 Task: Create a due date automation trigger when advanced on, on the wednesday after a card is due add fields with custom field "Resume" set to a number greater or equal to 1 and lower or equal to 10 at 11:00 AM.
Action: Mouse moved to (1139, 92)
Screenshot: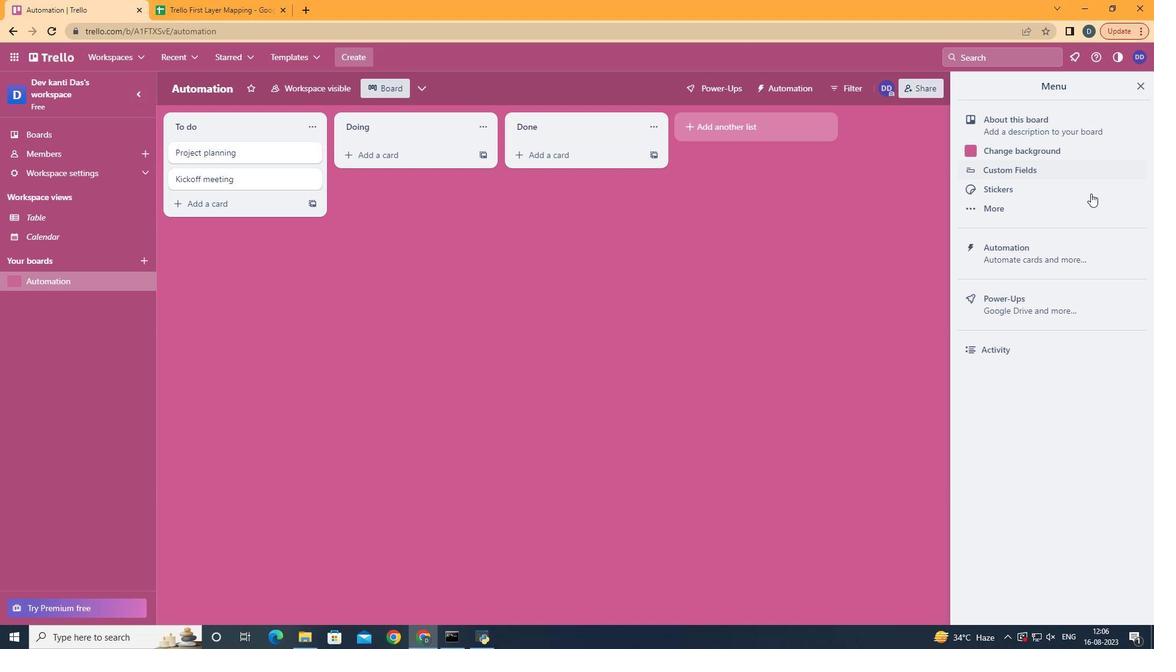
Action: Mouse pressed left at (1139, 92)
Screenshot: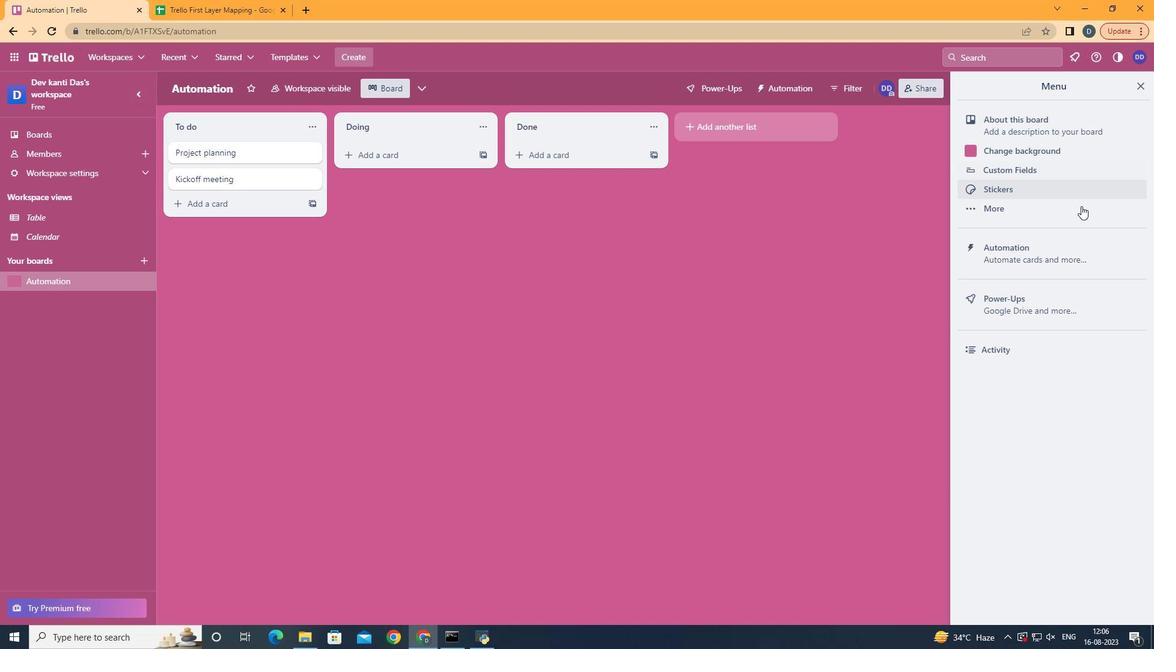 
Action: Mouse moved to (1052, 249)
Screenshot: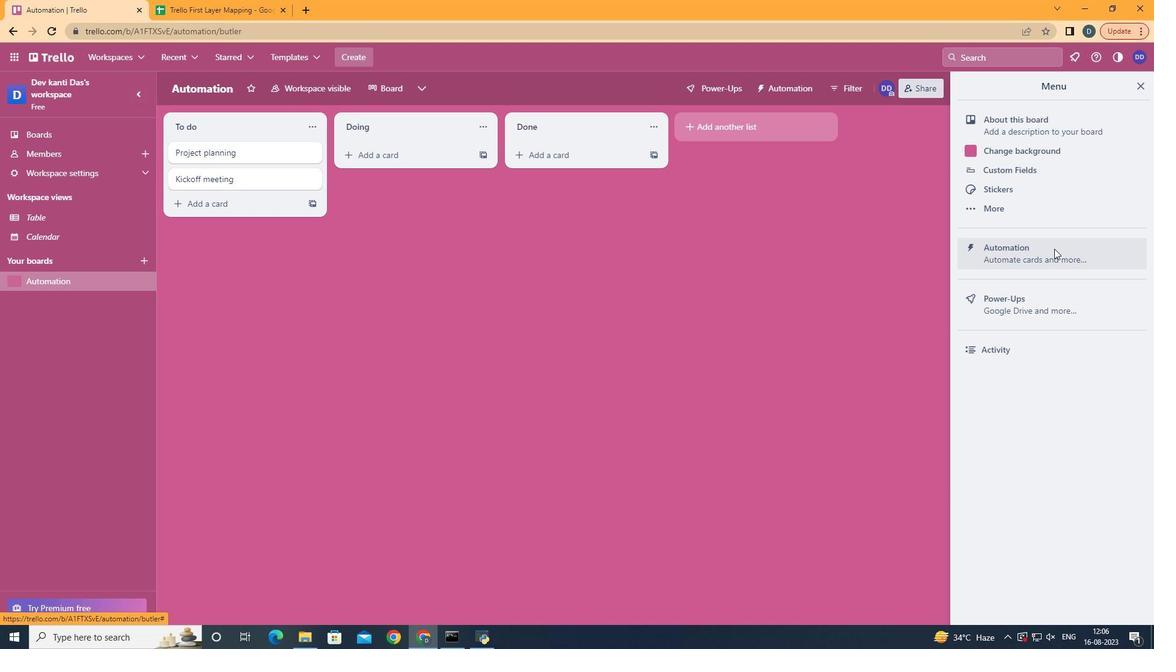 
Action: Mouse pressed left at (1052, 249)
Screenshot: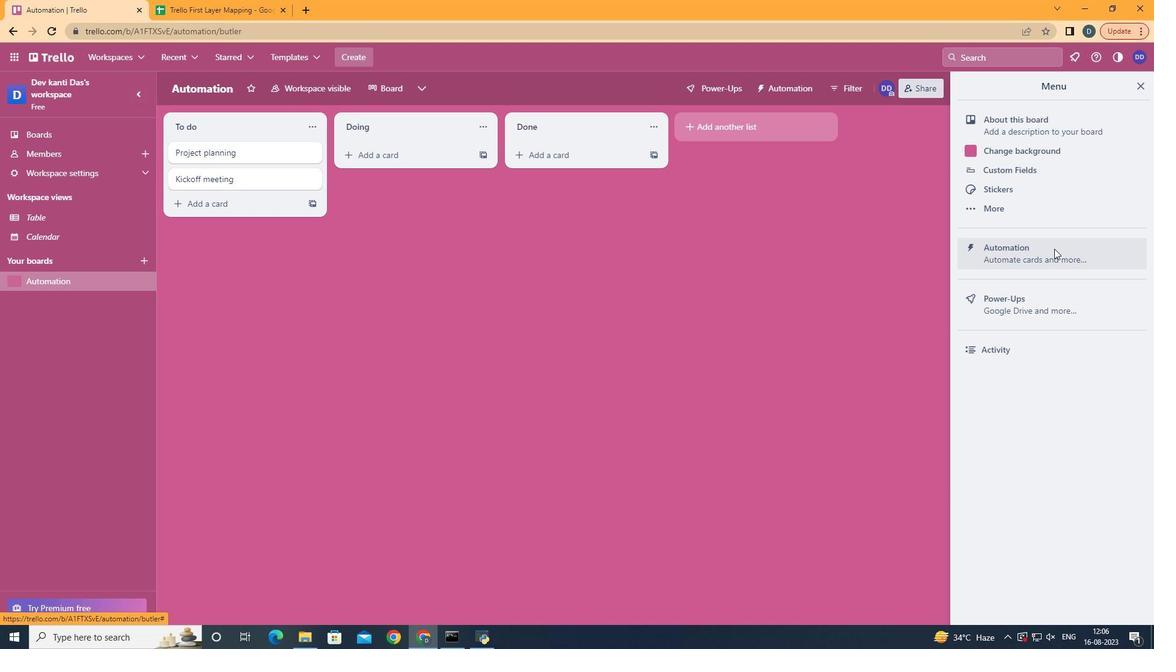 
Action: Mouse moved to (233, 252)
Screenshot: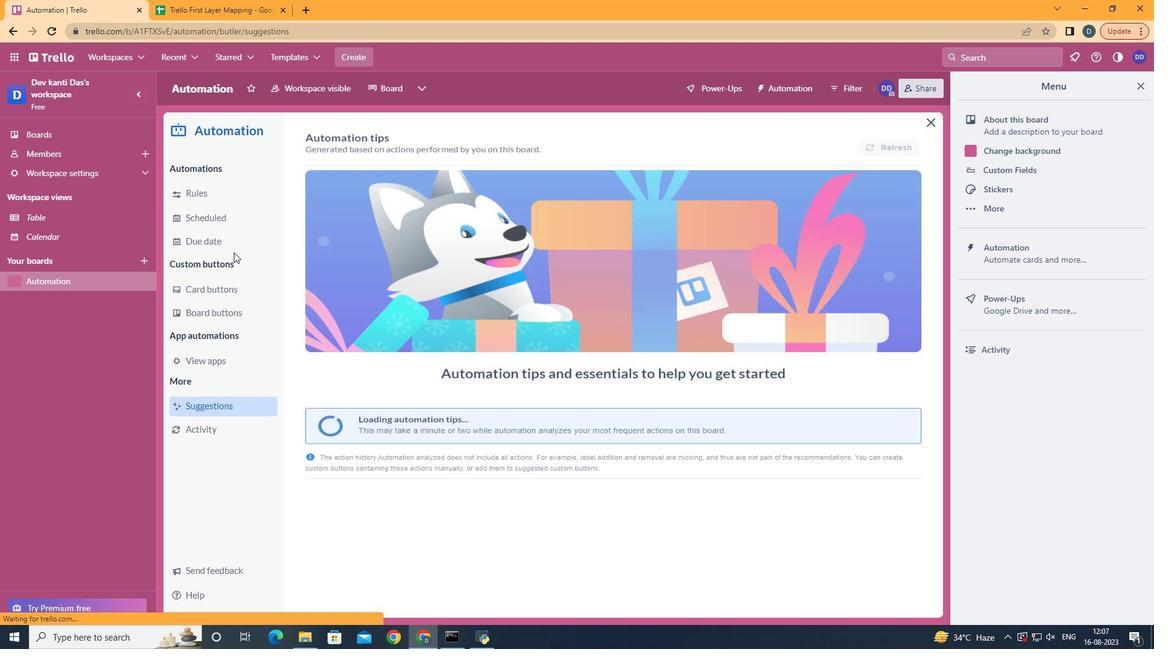 
Action: Mouse pressed left at (233, 252)
Screenshot: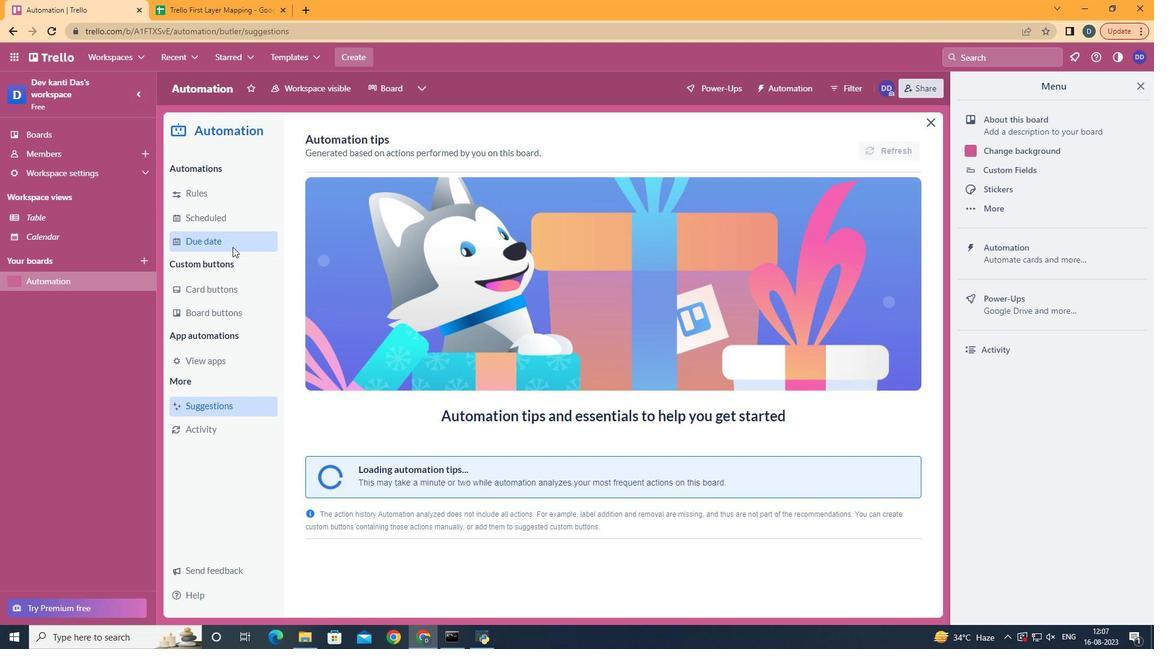 
Action: Mouse moved to (232, 247)
Screenshot: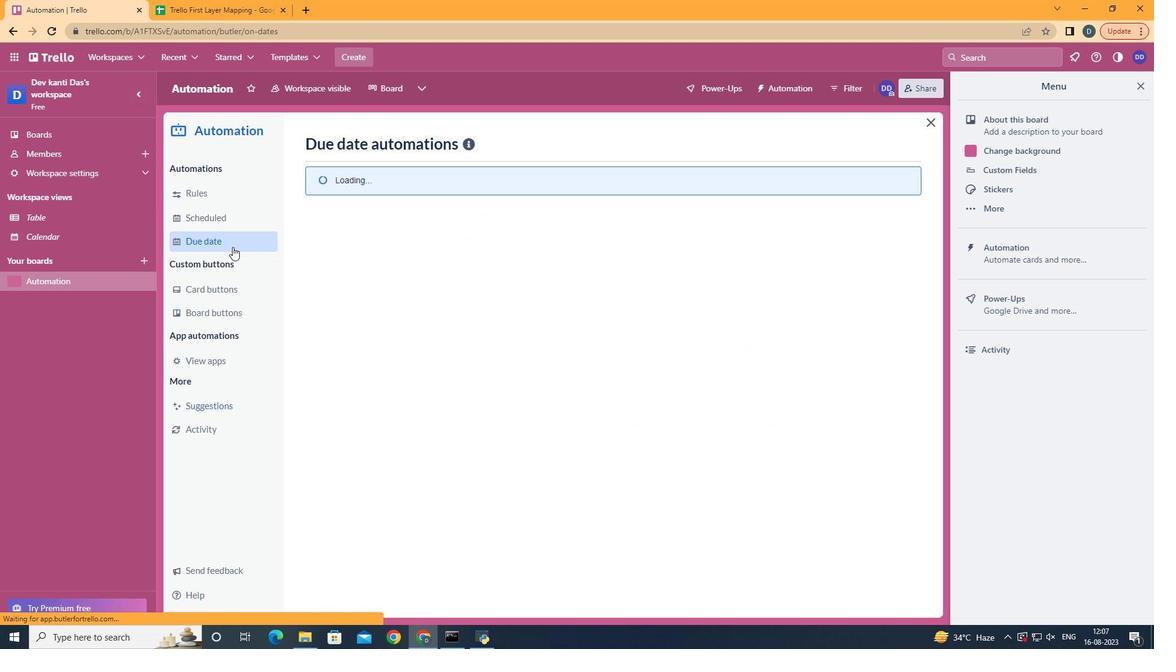 
Action: Mouse pressed left at (232, 247)
Screenshot: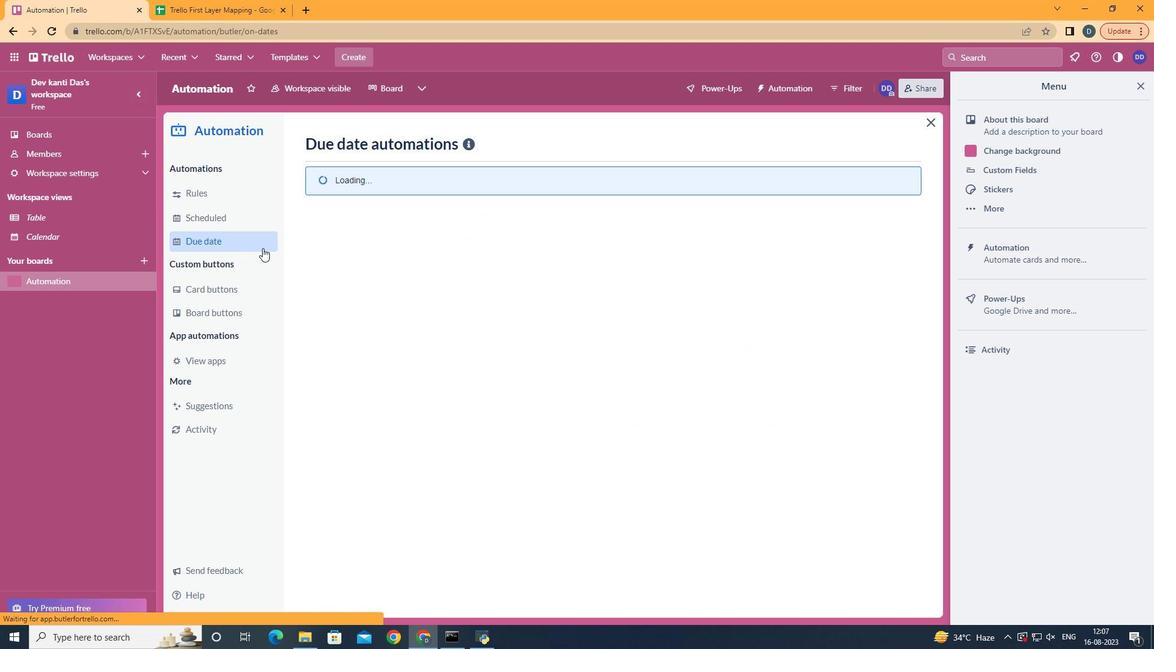 
Action: Mouse moved to (857, 143)
Screenshot: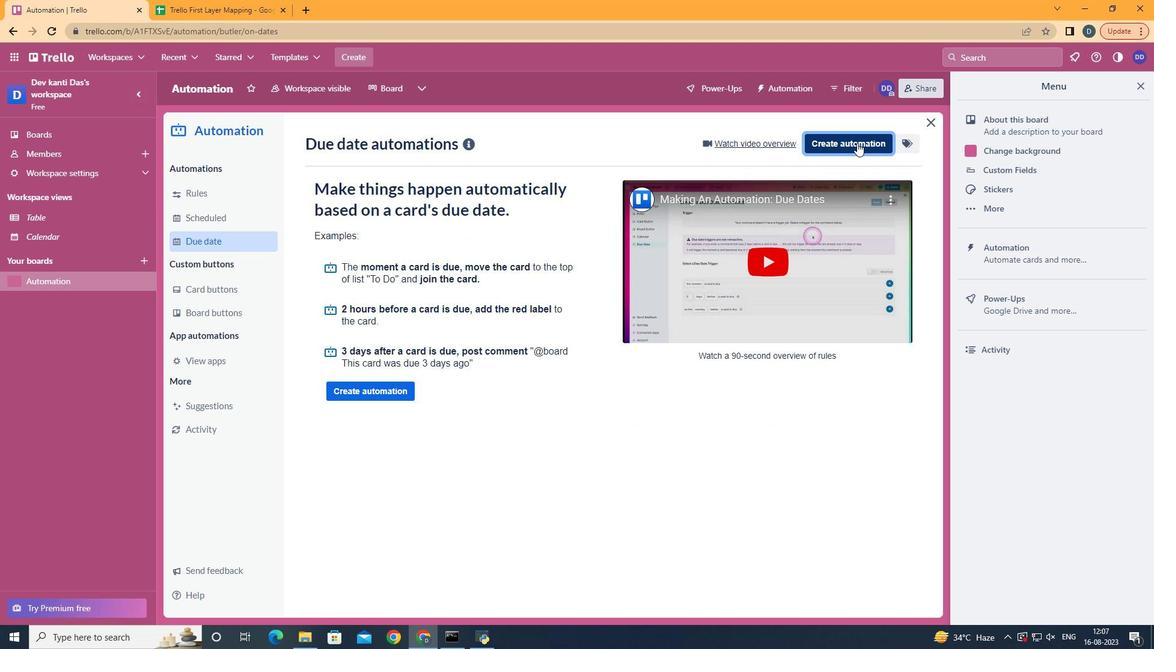 
Action: Mouse pressed left at (857, 143)
Screenshot: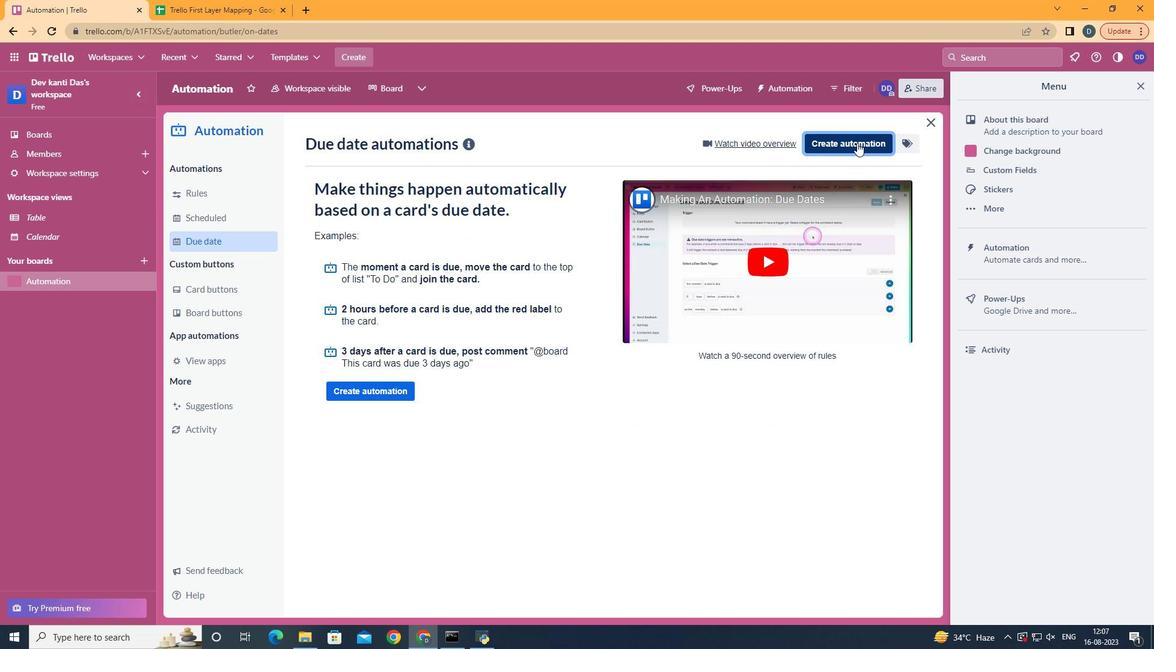
Action: Mouse moved to (603, 264)
Screenshot: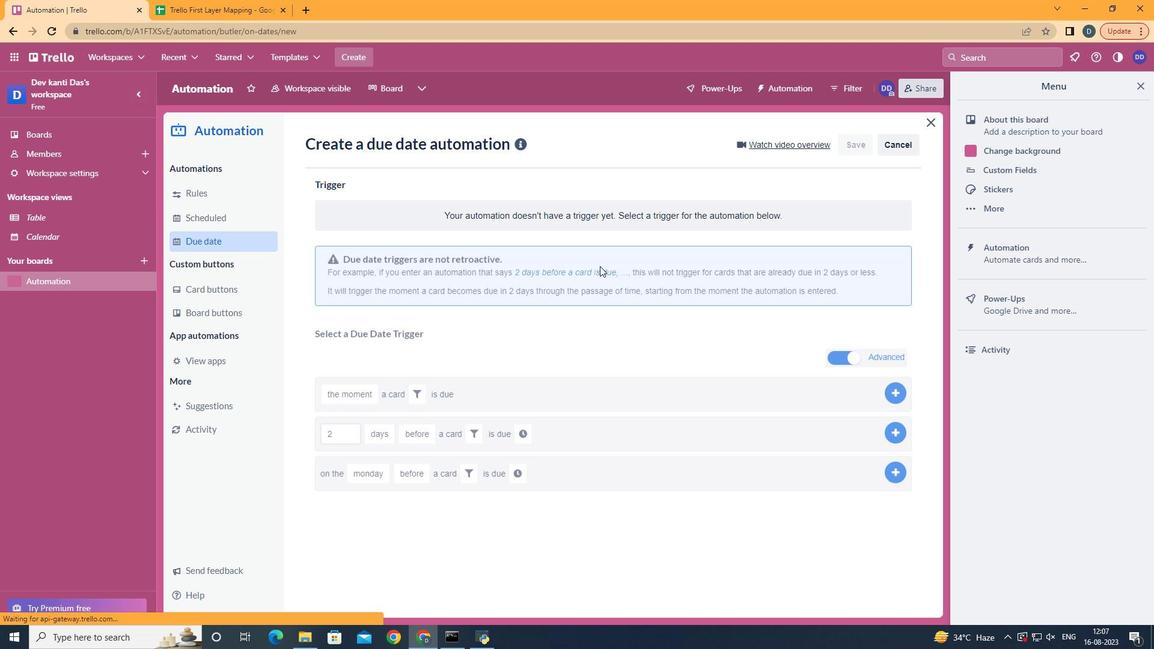 
Action: Mouse pressed left at (603, 264)
Screenshot: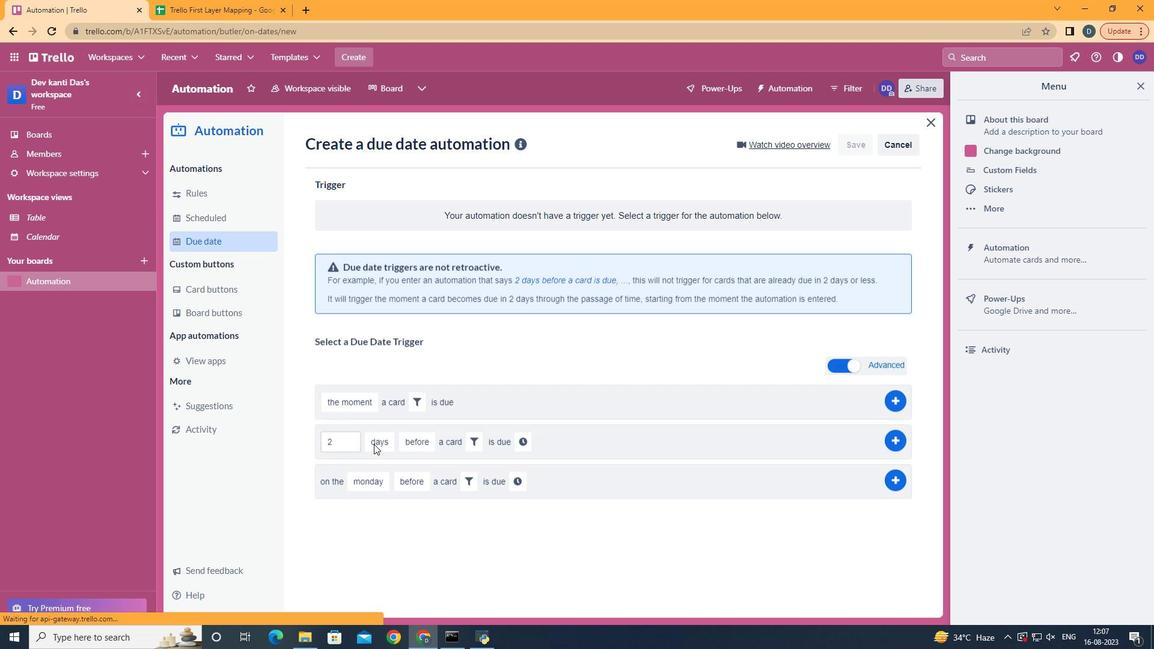 
Action: Mouse moved to (384, 363)
Screenshot: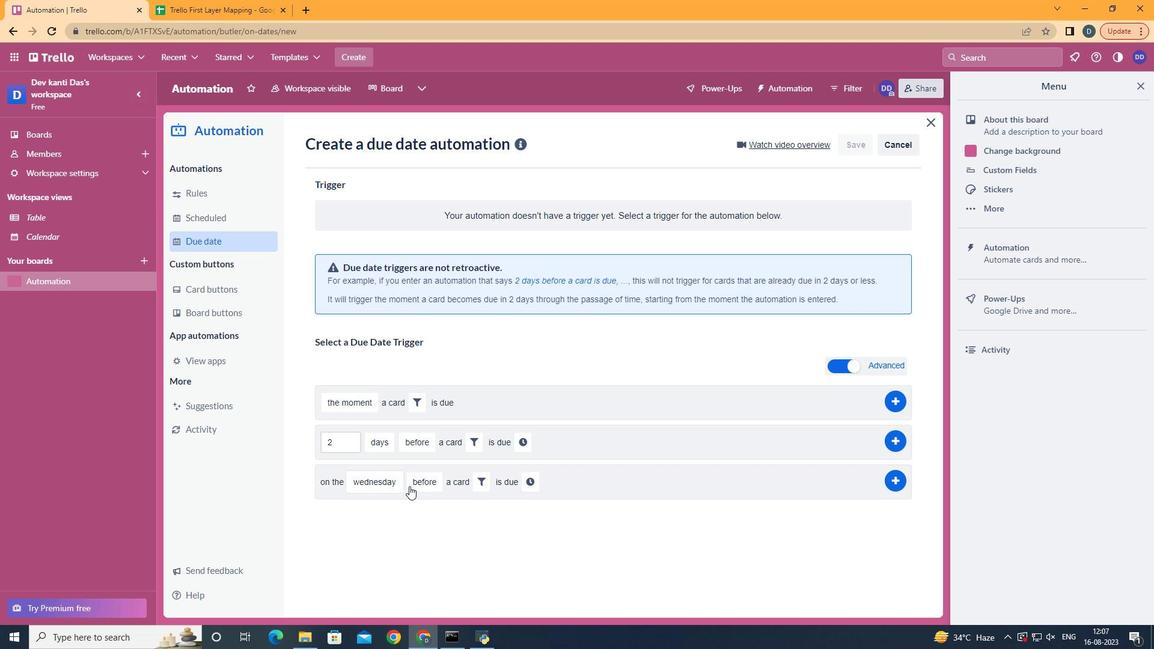 
Action: Mouse pressed left at (384, 363)
Screenshot: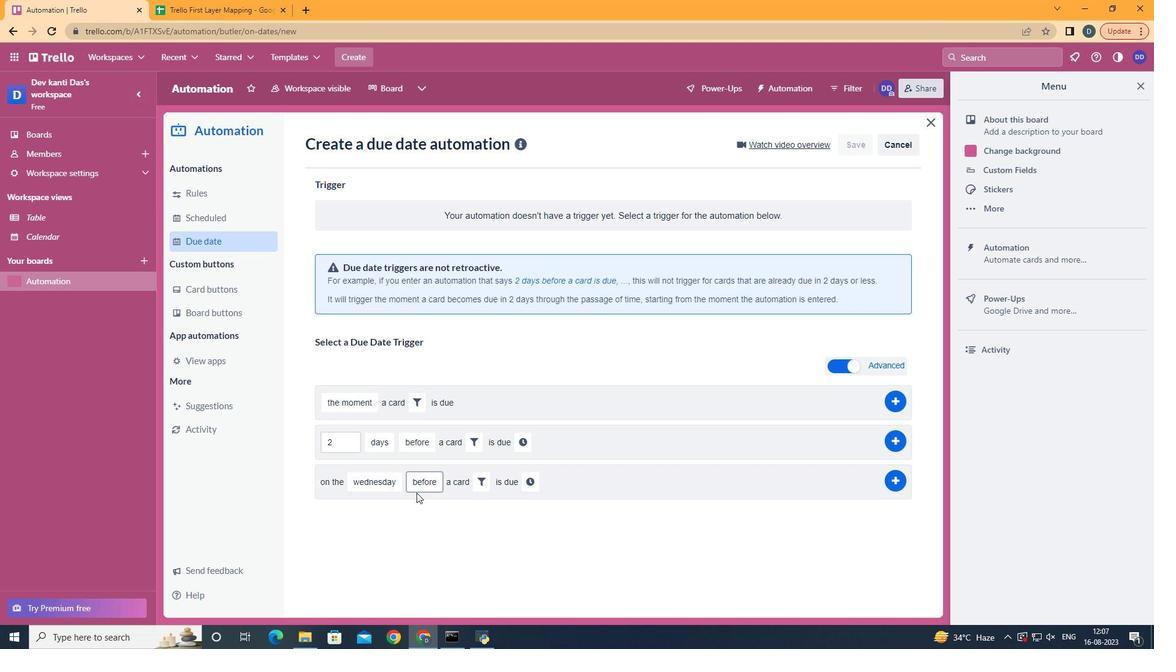 
Action: Mouse moved to (429, 521)
Screenshot: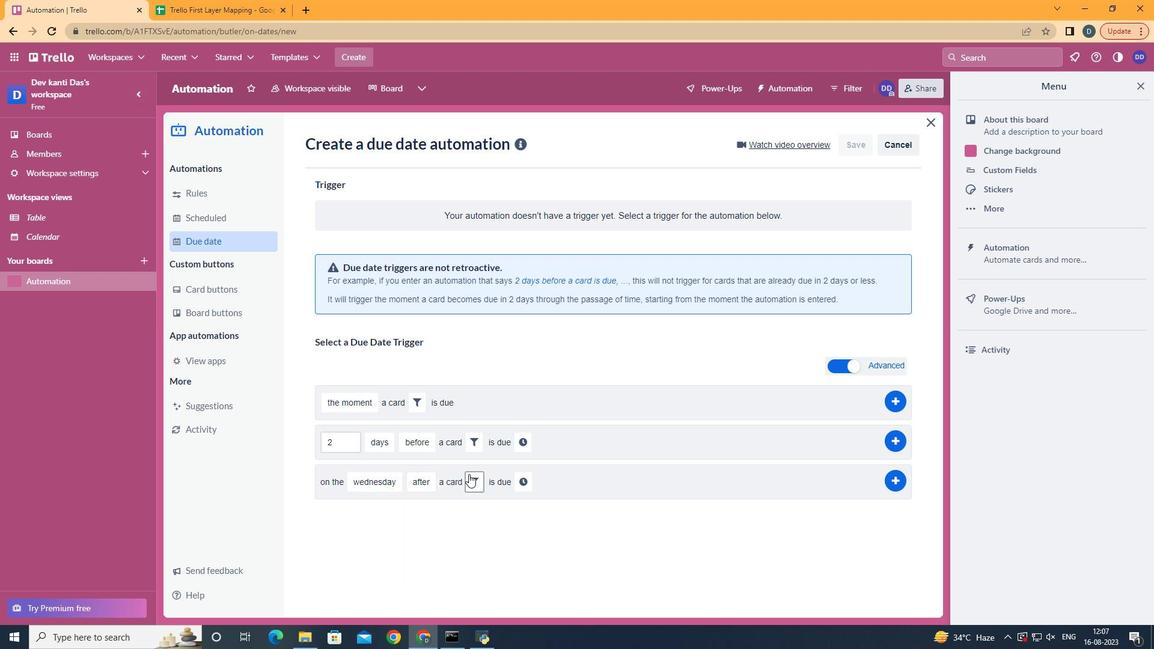 
Action: Mouse pressed left at (429, 521)
Screenshot: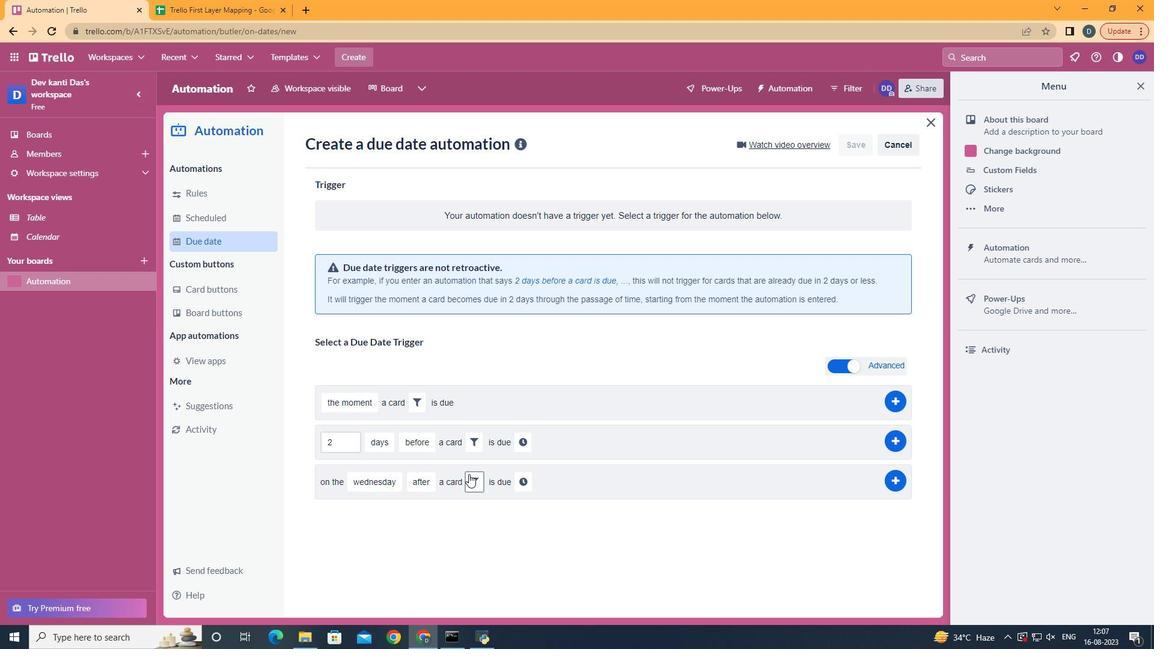 
Action: Mouse moved to (468, 474)
Screenshot: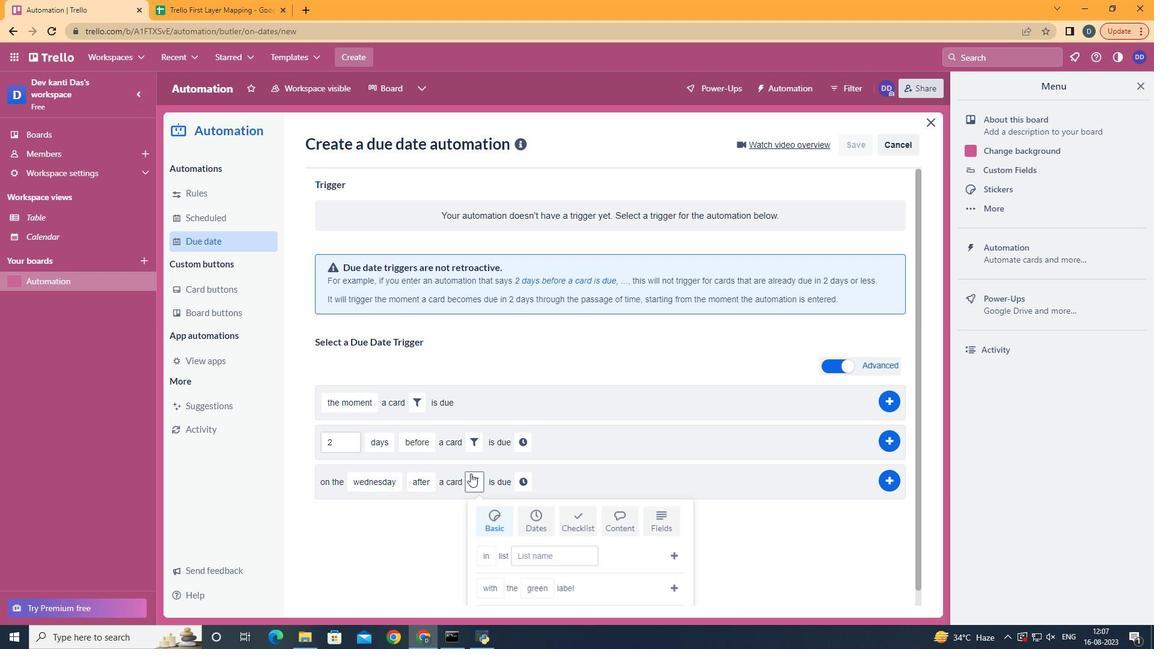 
Action: Mouse pressed left at (468, 474)
Screenshot: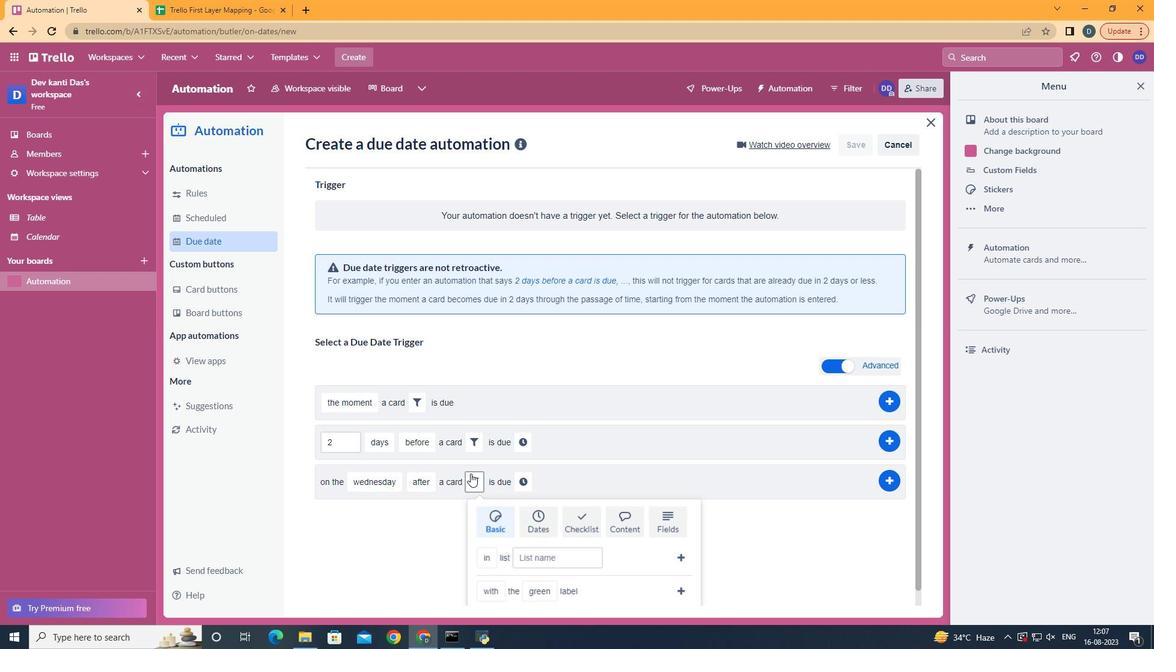 
Action: Mouse moved to (683, 517)
Screenshot: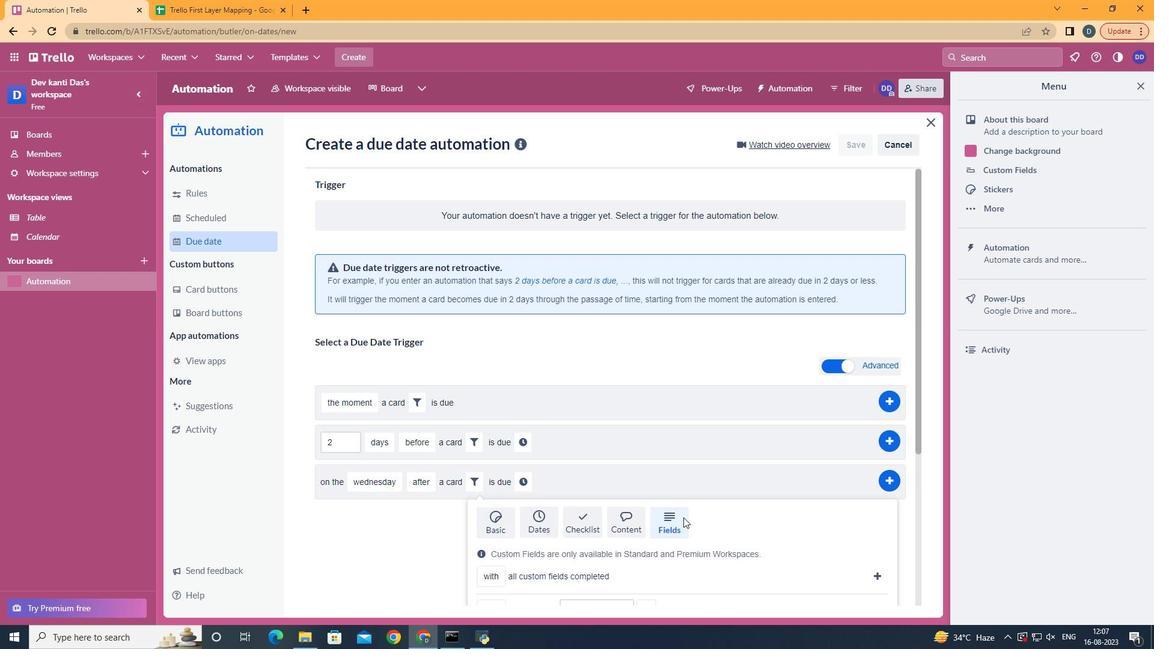 
Action: Mouse pressed left at (683, 517)
Screenshot: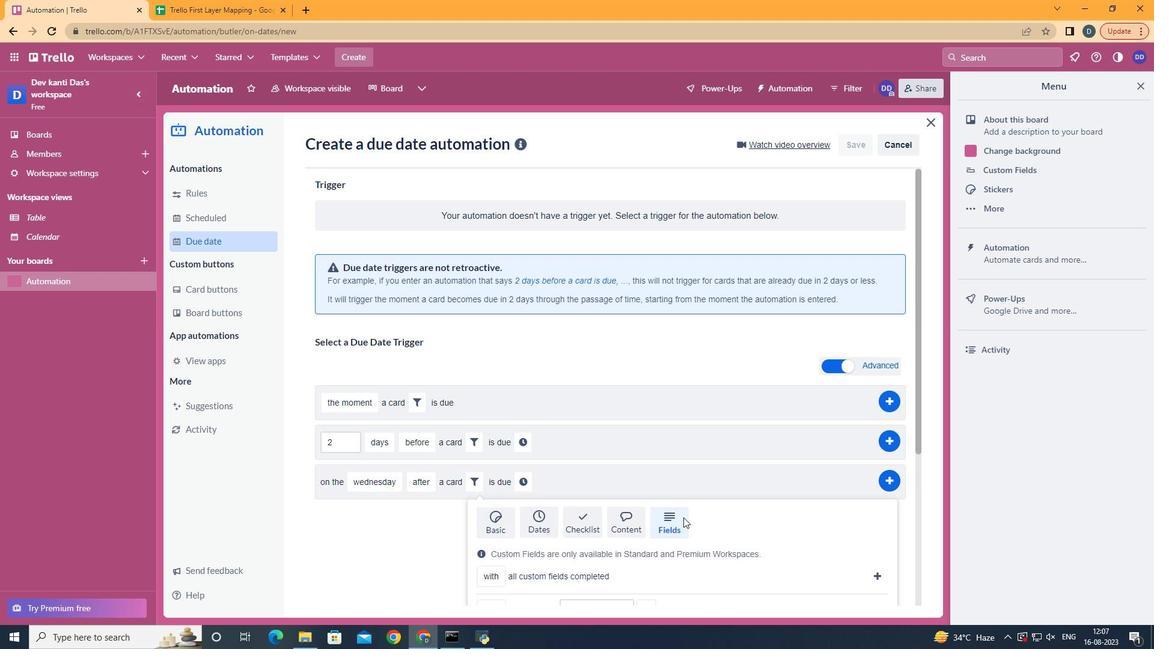
Action: Mouse scrolled (683, 516) with delta (0, 0)
Screenshot: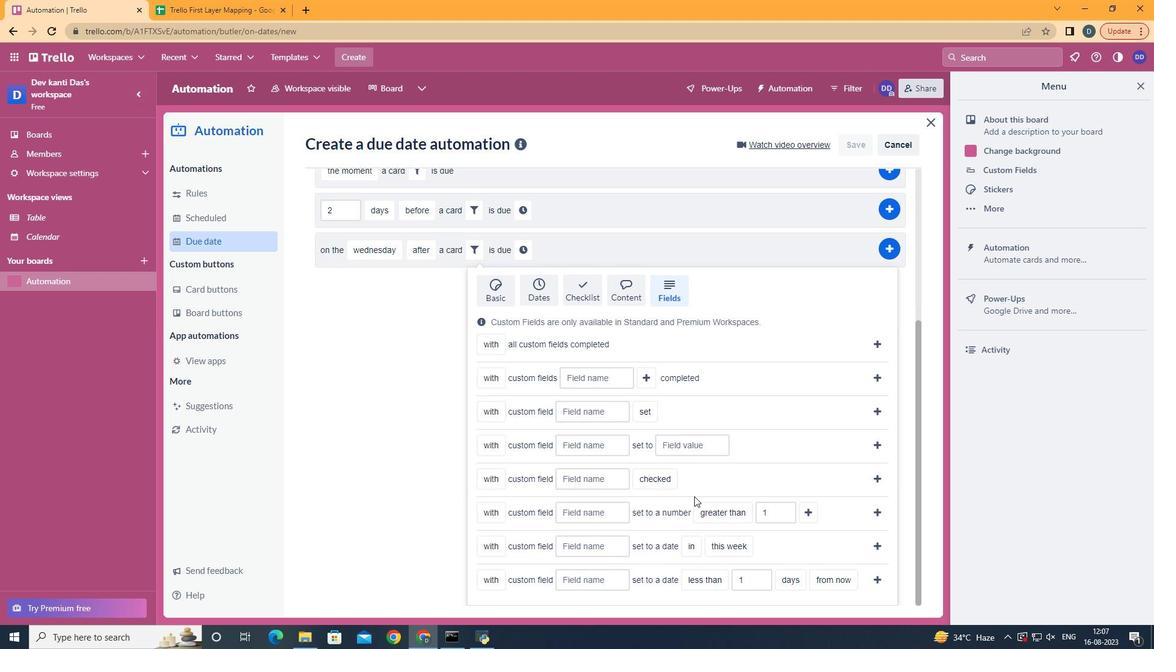 
Action: Mouse scrolled (683, 516) with delta (0, 0)
Screenshot: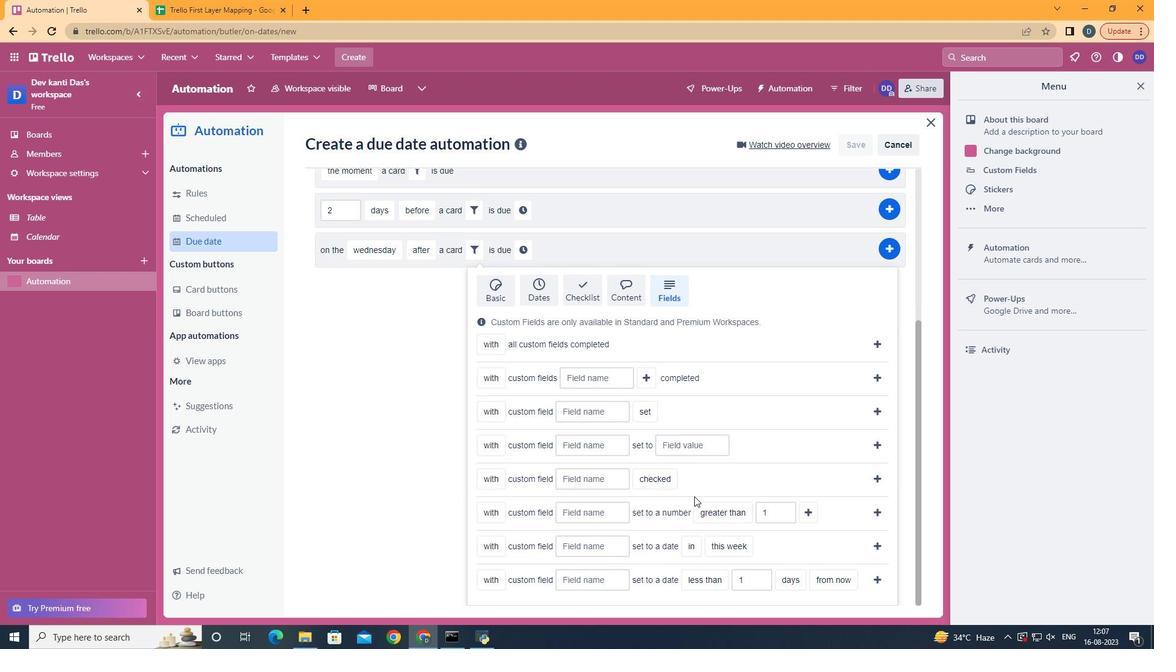 
Action: Mouse scrolled (683, 516) with delta (0, -1)
Screenshot: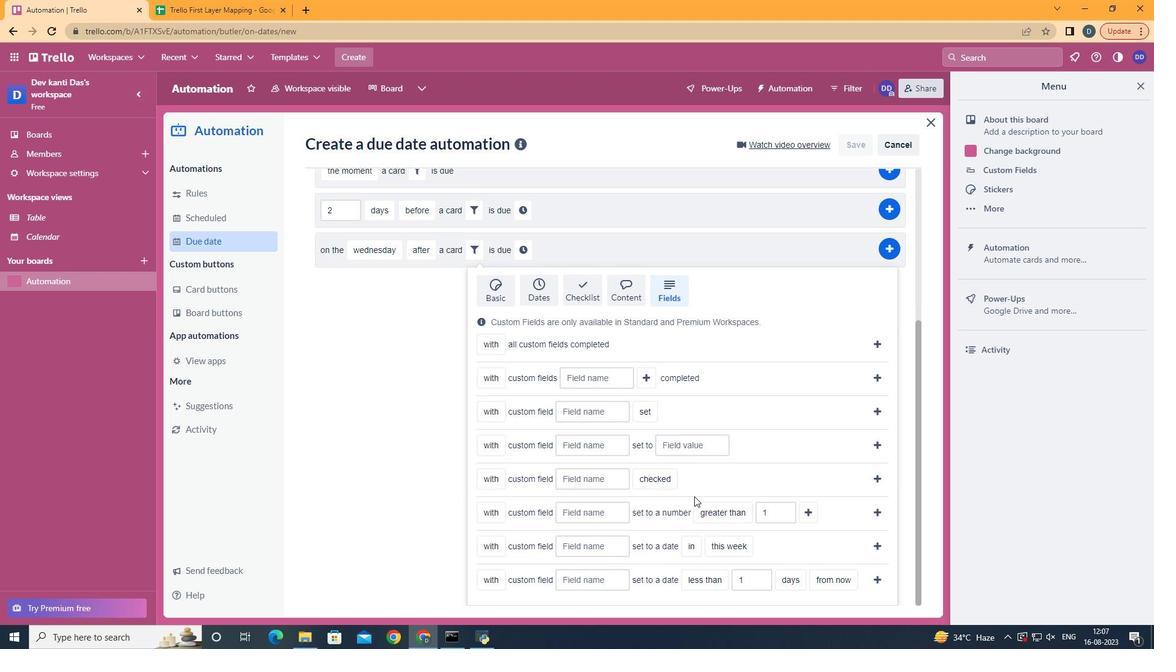 
Action: Mouse scrolled (683, 516) with delta (0, 0)
Screenshot: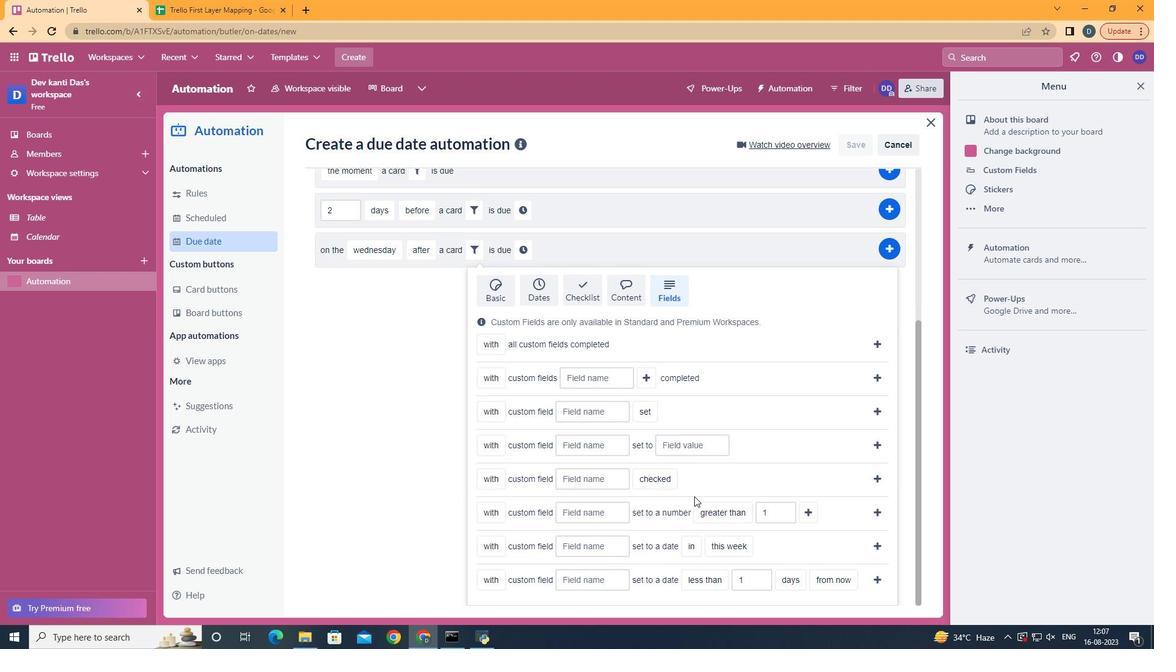 
Action: Mouse scrolled (683, 516) with delta (0, 0)
Screenshot: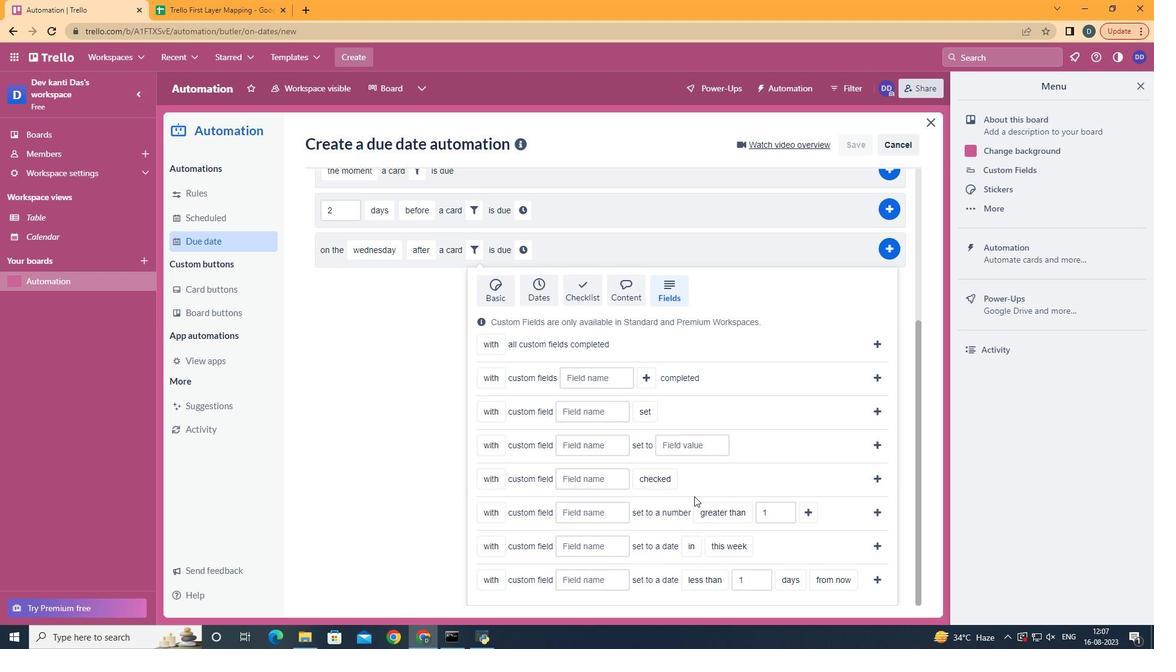 
Action: Mouse moved to (606, 509)
Screenshot: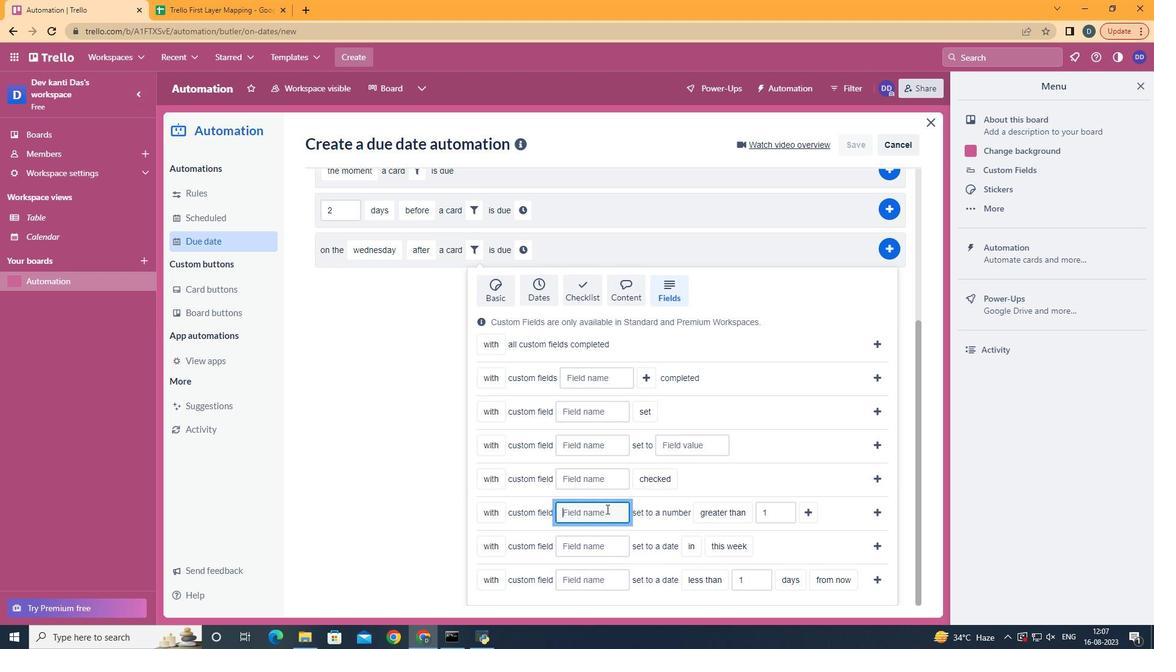 
Action: Mouse pressed left at (606, 509)
Screenshot: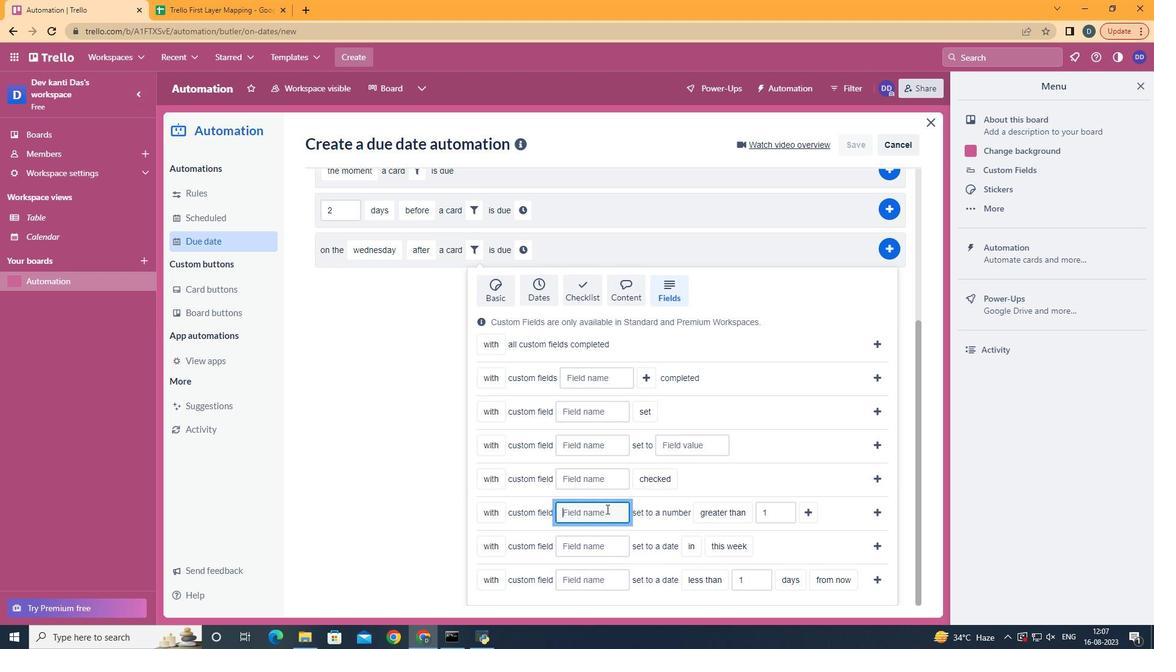 
Action: Key pressed <Key.shift>Resume
Screenshot: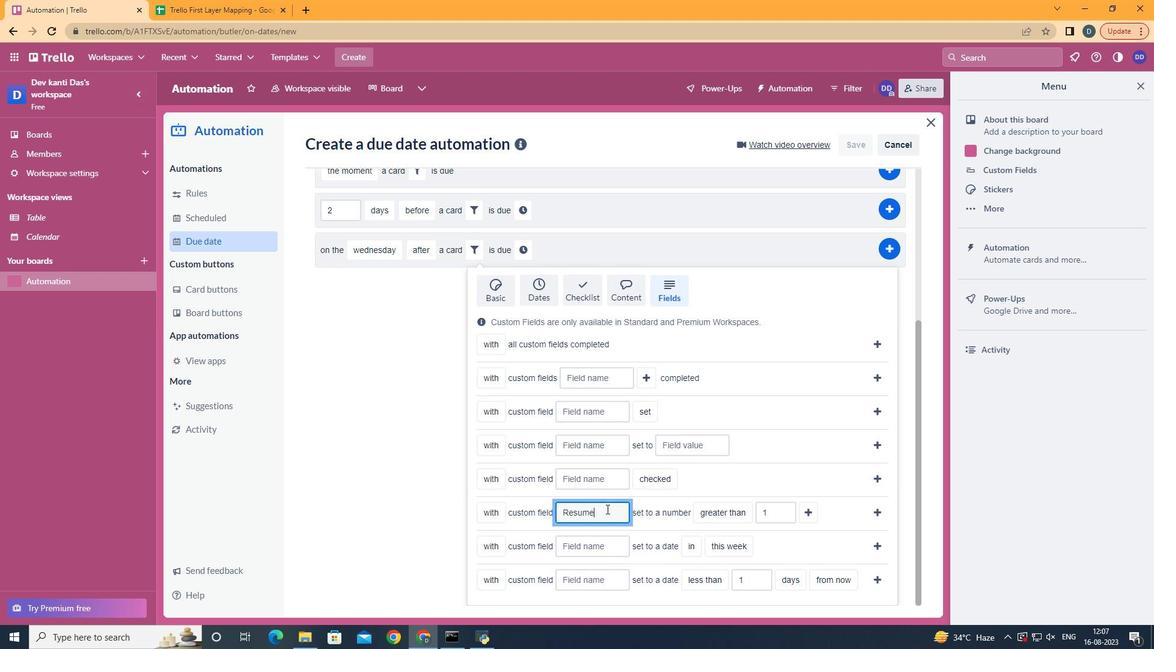 
Action: Mouse moved to (732, 444)
Screenshot: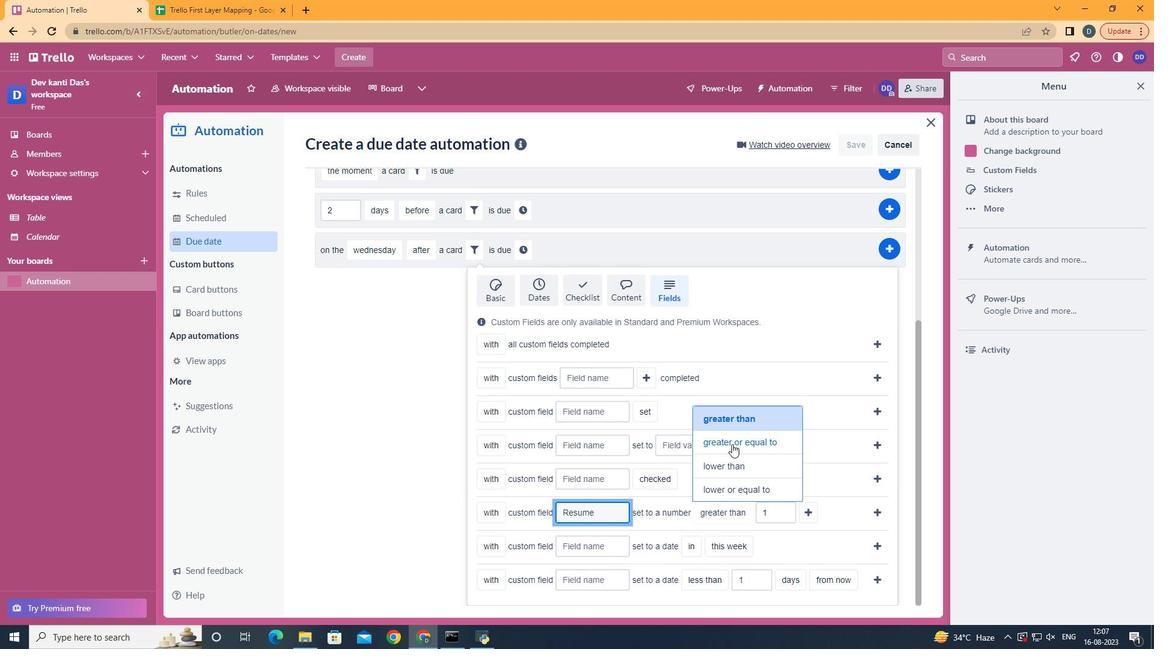 
Action: Mouse pressed left at (732, 444)
Screenshot: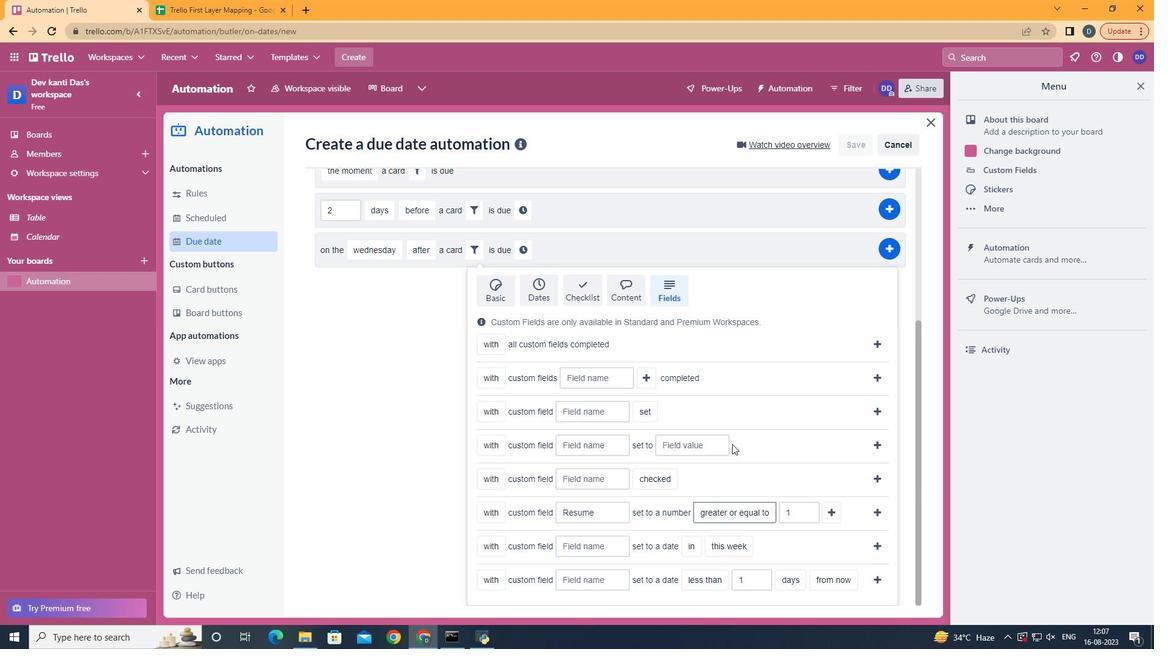 
Action: Mouse moved to (825, 509)
Screenshot: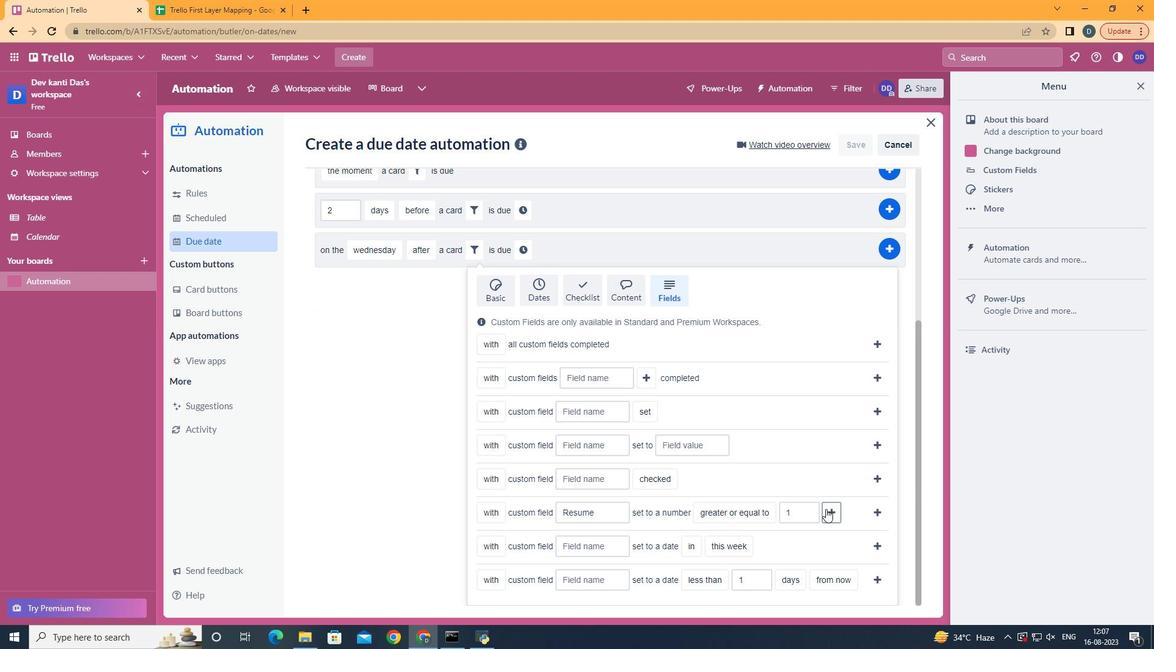 
Action: Mouse pressed left at (825, 509)
Screenshot: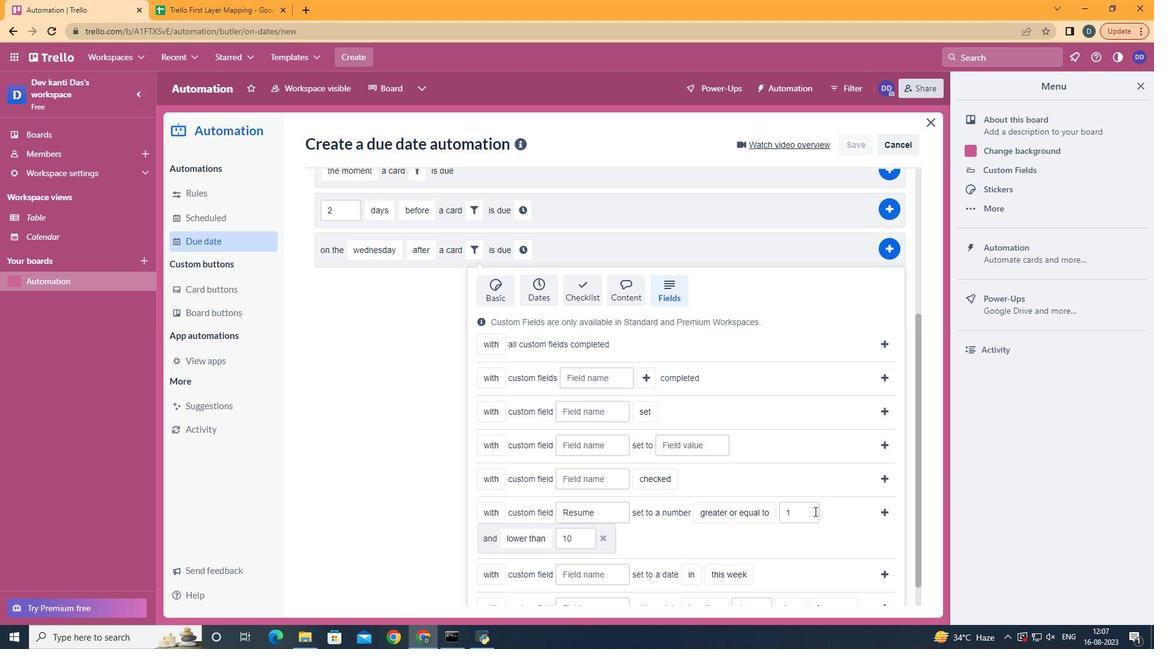 
Action: Mouse moved to (554, 465)
Screenshot: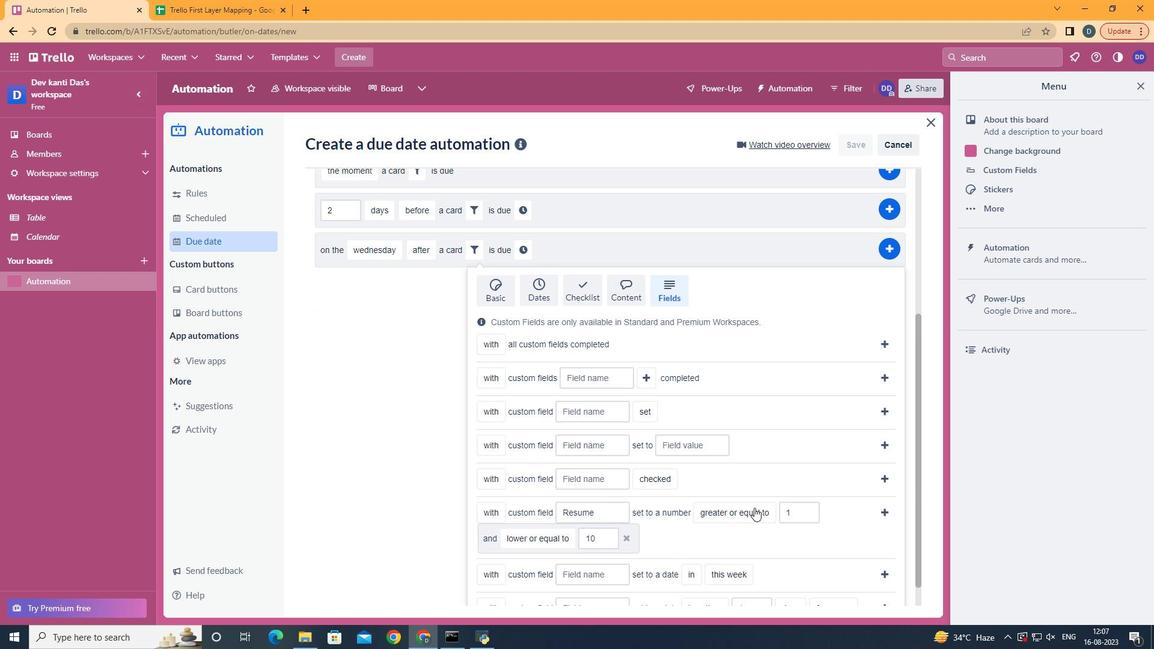 
Action: Mouse pressed left at (554, 465)
Screenshot: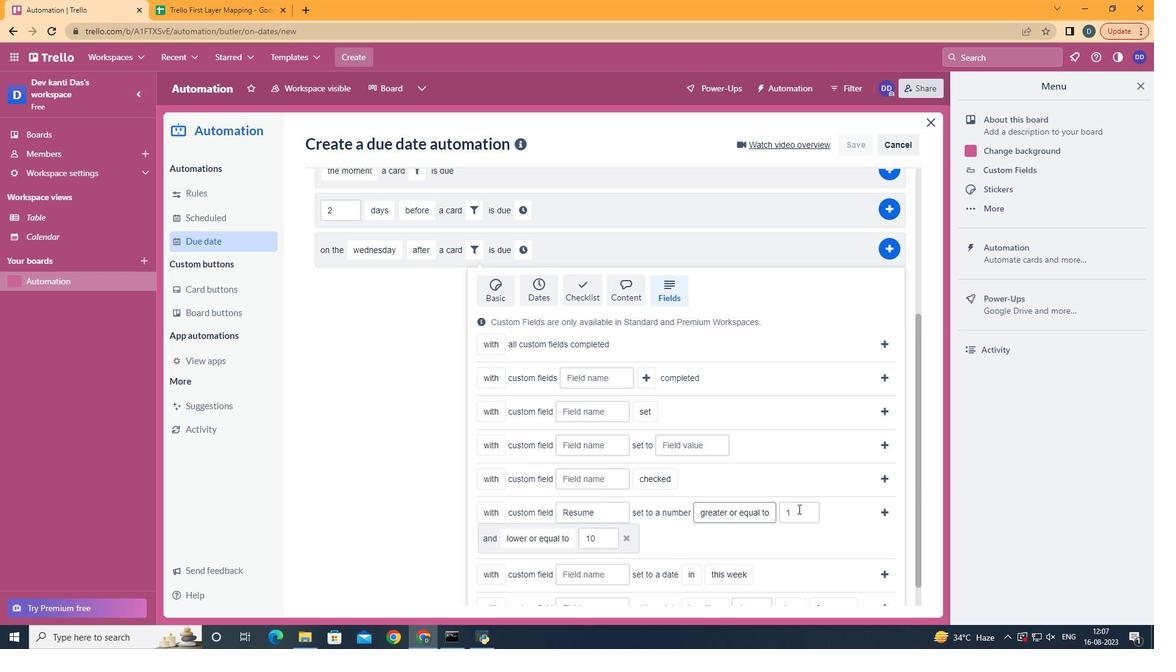 
Action: Mouse moved to (887, 514)
Screenshot: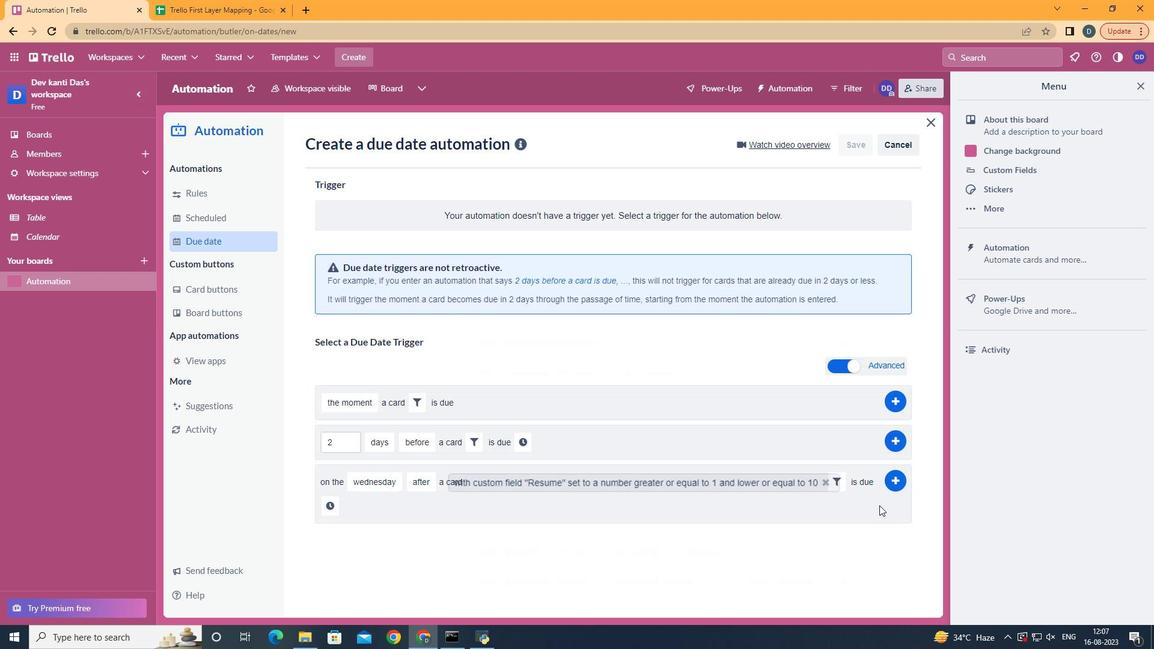 
Action: Mouse pressed left at (887, 514)
Screenshot: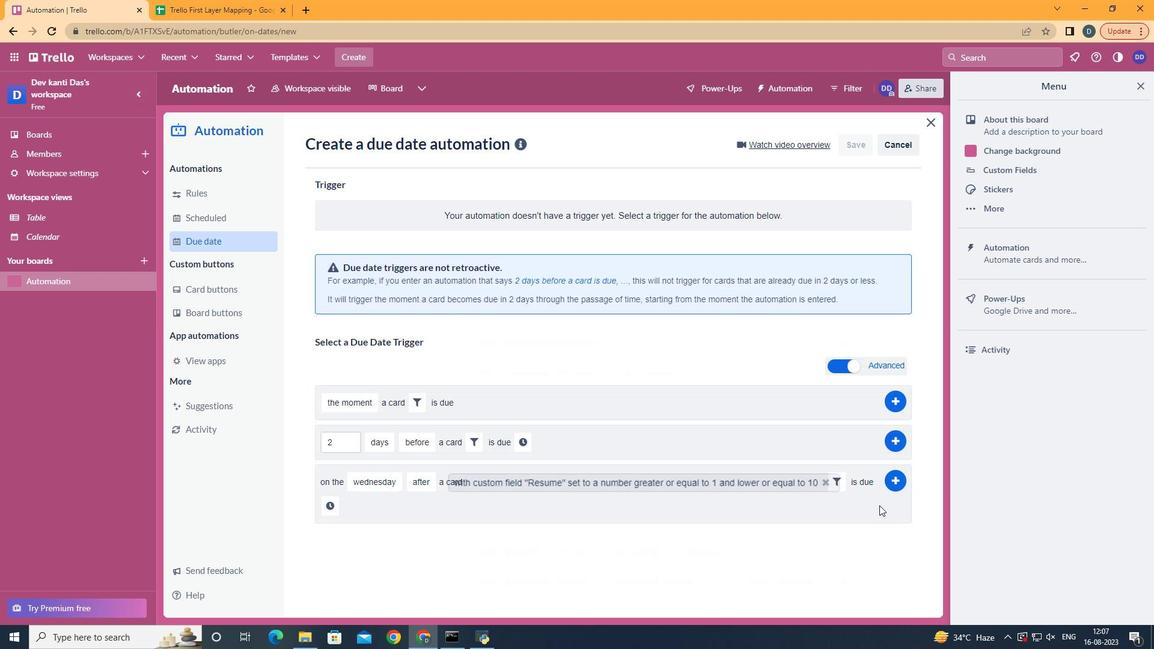 
Action: Mouse moved to (330, 501)
Screenshot: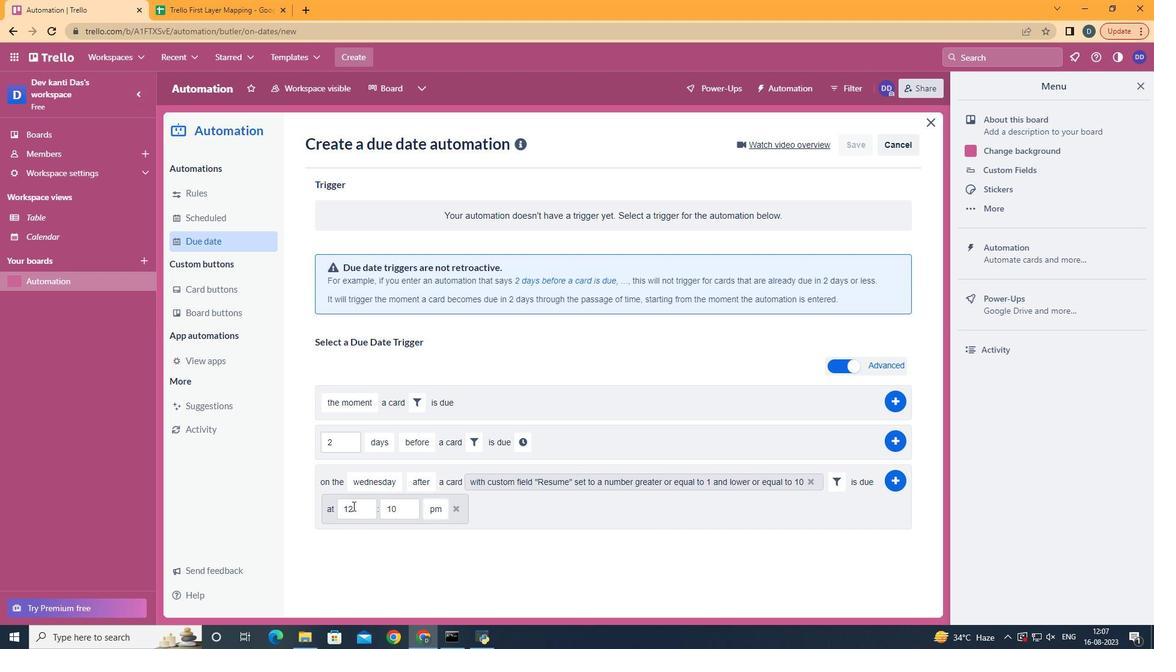 
Action: Mouse pressed left at (330, 501)
Screenshot: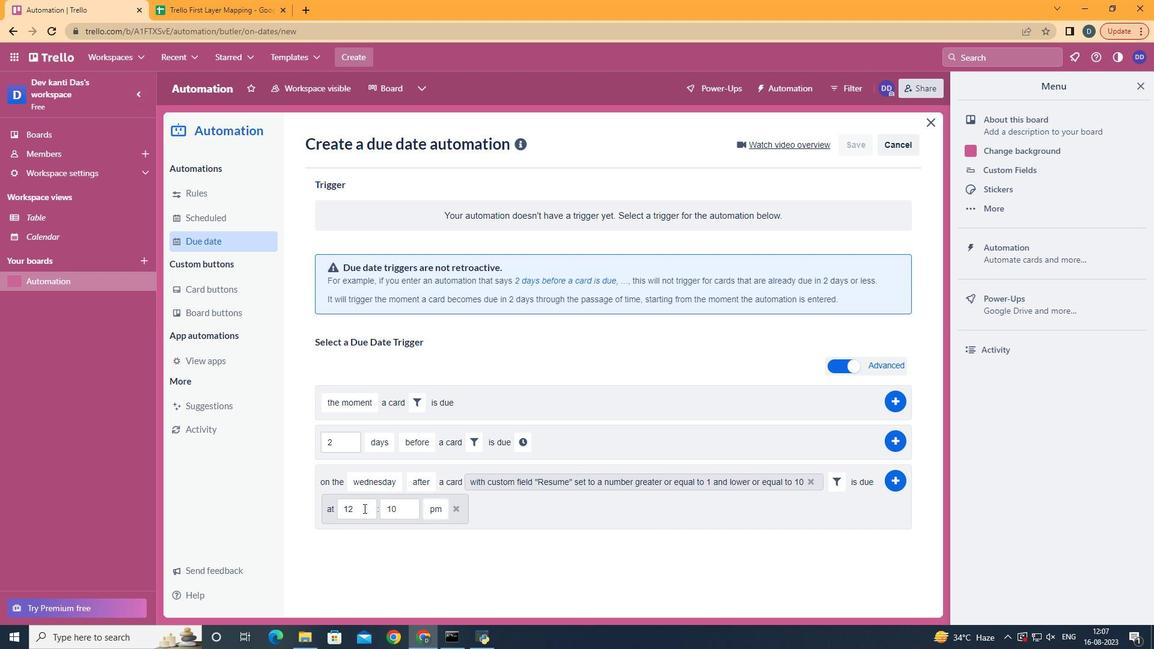 
Action: Mouse moved to (364, 508)
Screenshot: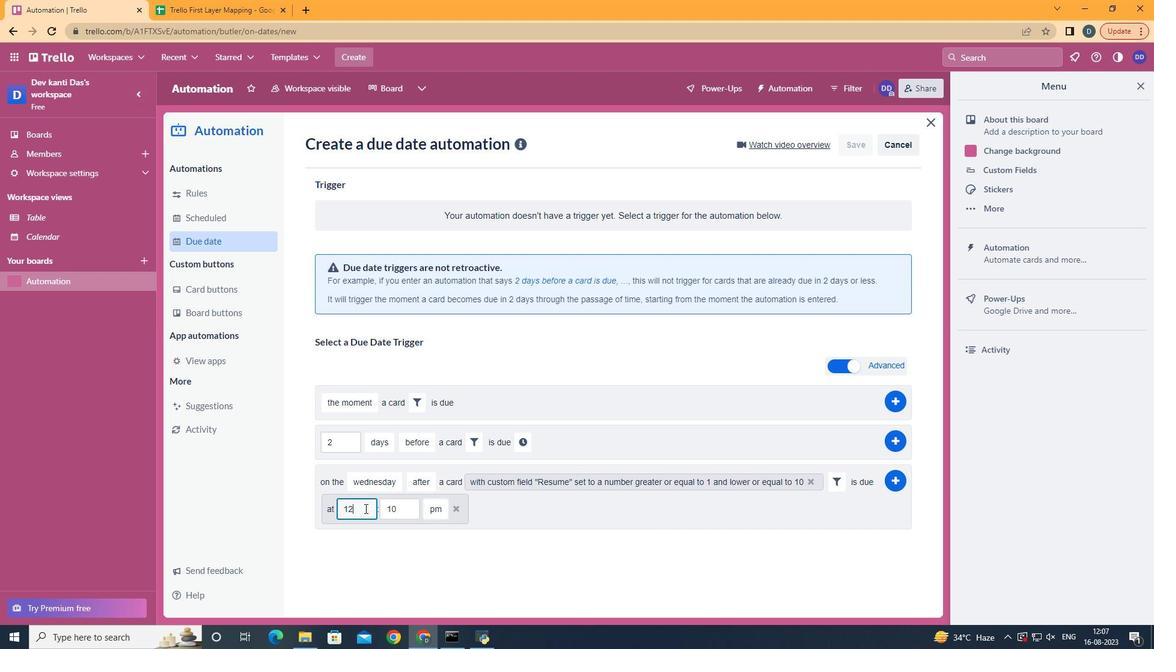 
Action: Mouse pressed left at (364, 508)
Screenshot: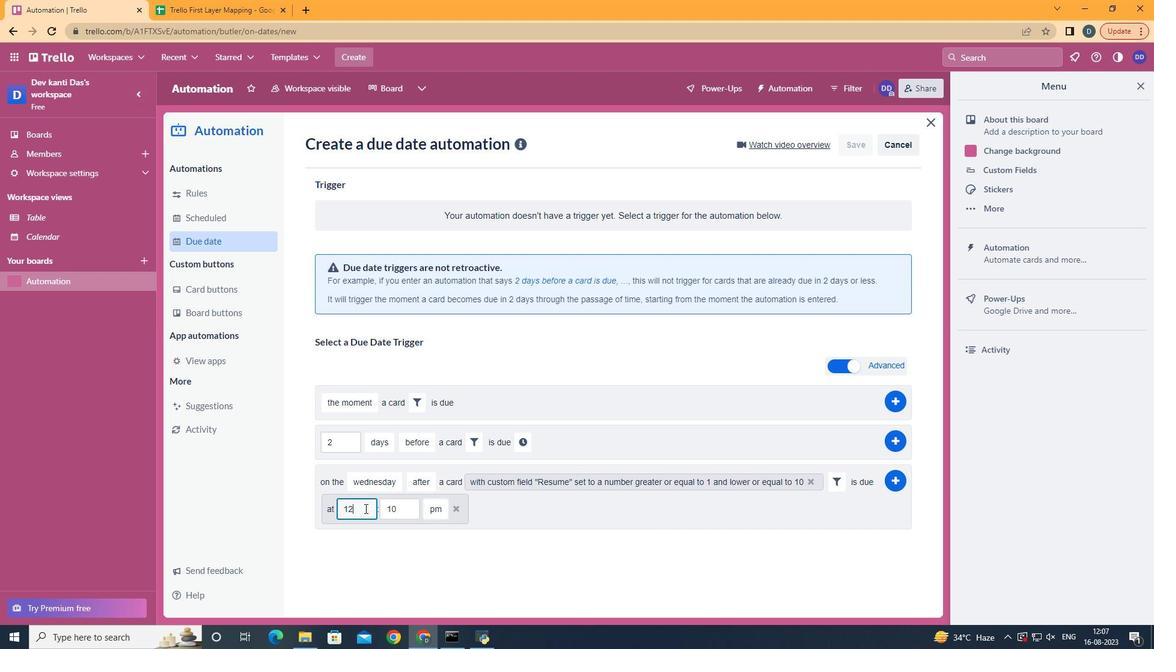 
Action: Mouse moved to (364, 508)
Screenshot: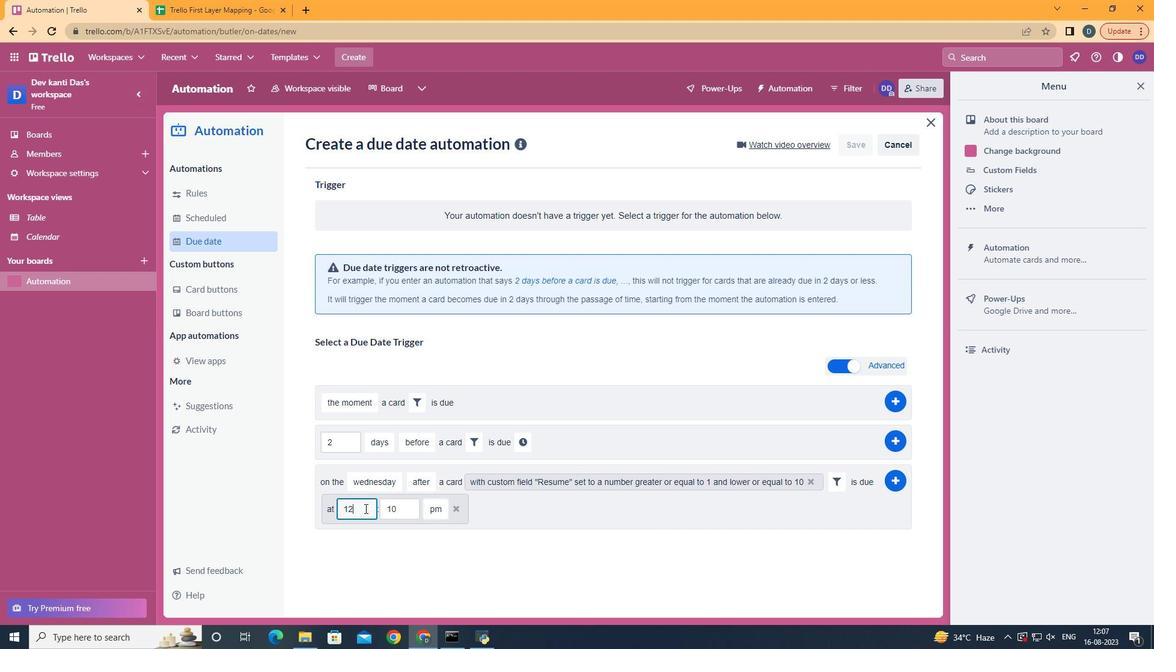 
Action: Key pressed <Key.backspace>1
Screenshot: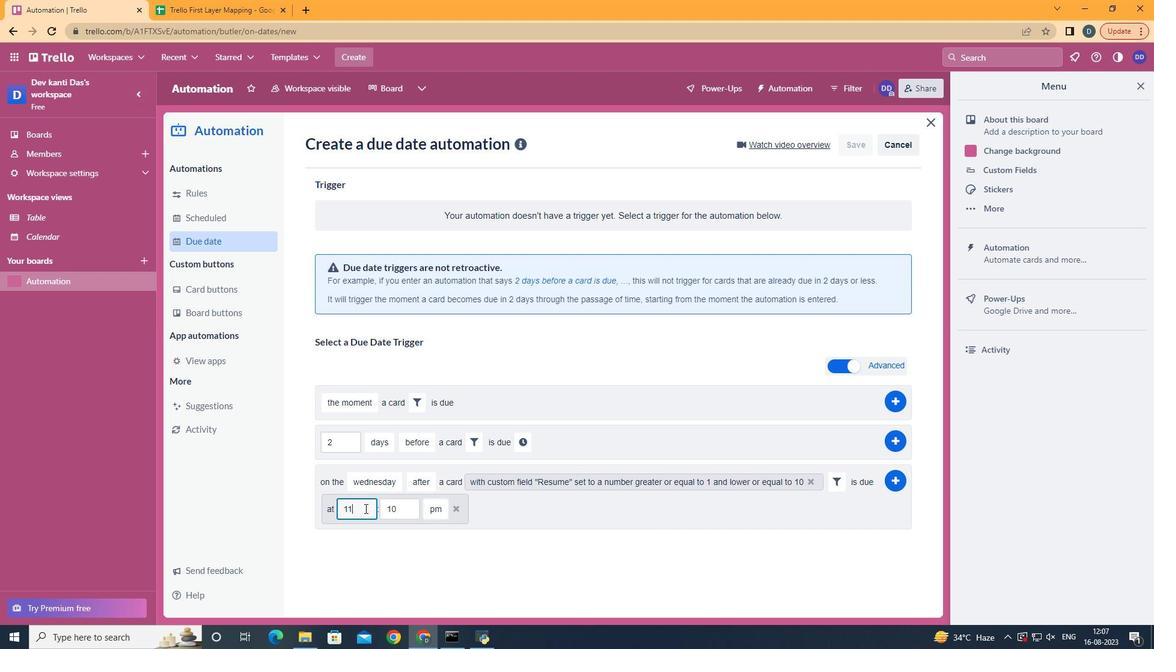 
Action: Mouse moved to (409, 509)
Screenshot: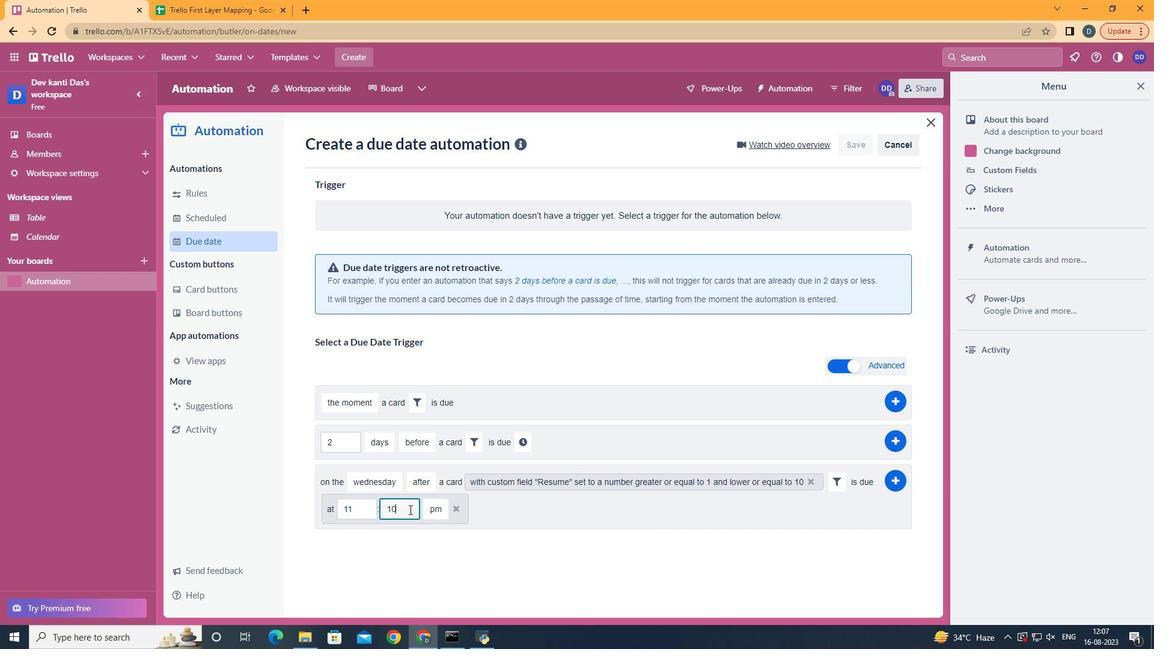 
Action: Mouse pressed left at (409, 509)
Screenshot: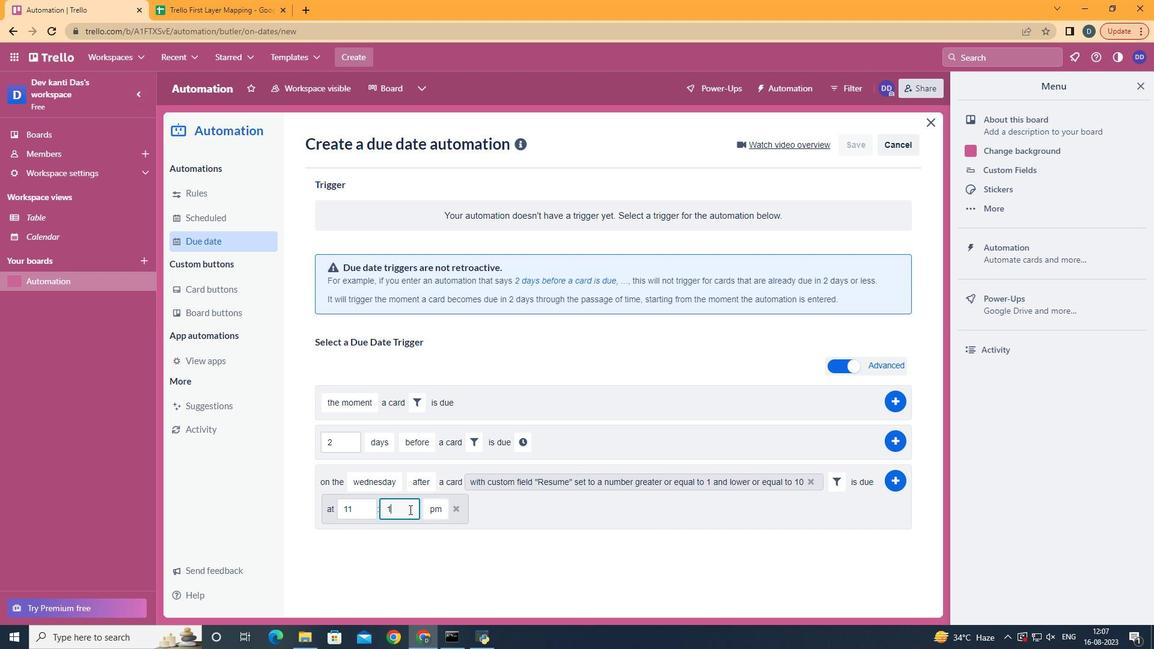 
Action: Key pressed <Key.backspace><Key.backspace>00
Screenshot: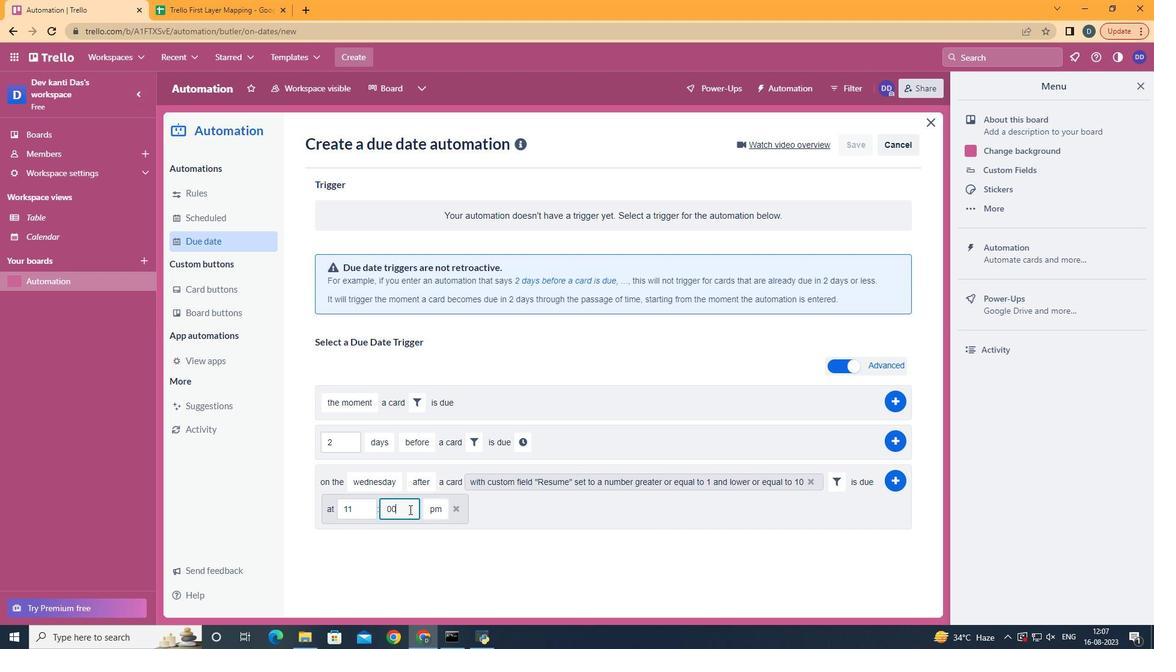 
Action: Mouse moved to (440, 524)
Screenshot: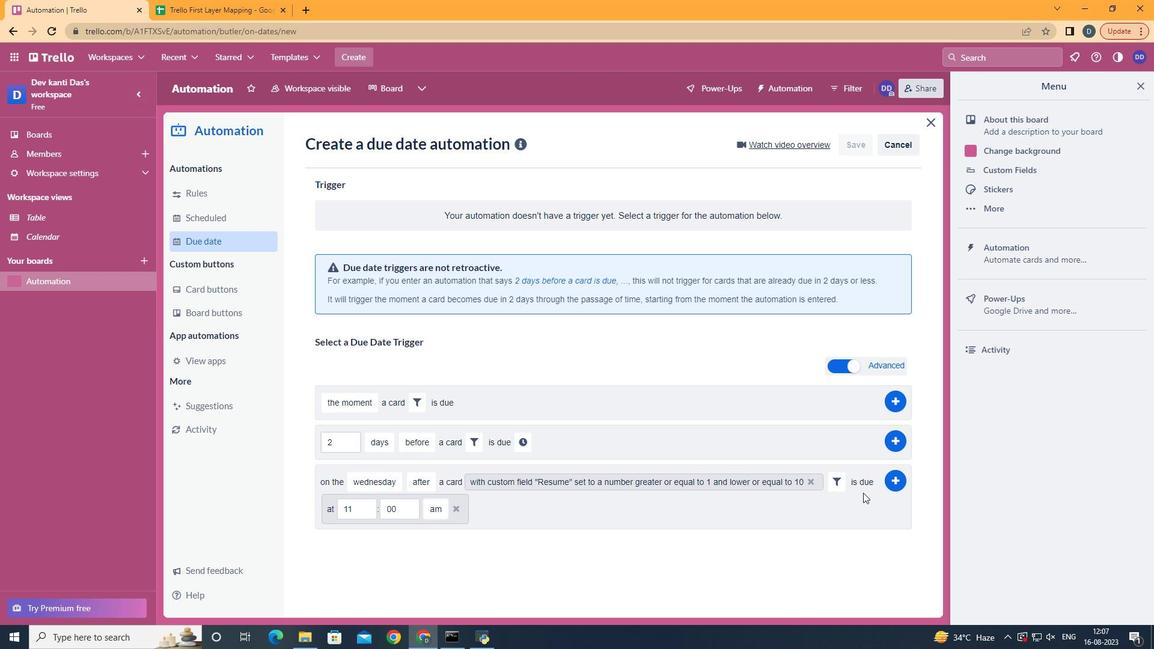 
Action: Mouse pressed left at (440, 524)
Screenshot: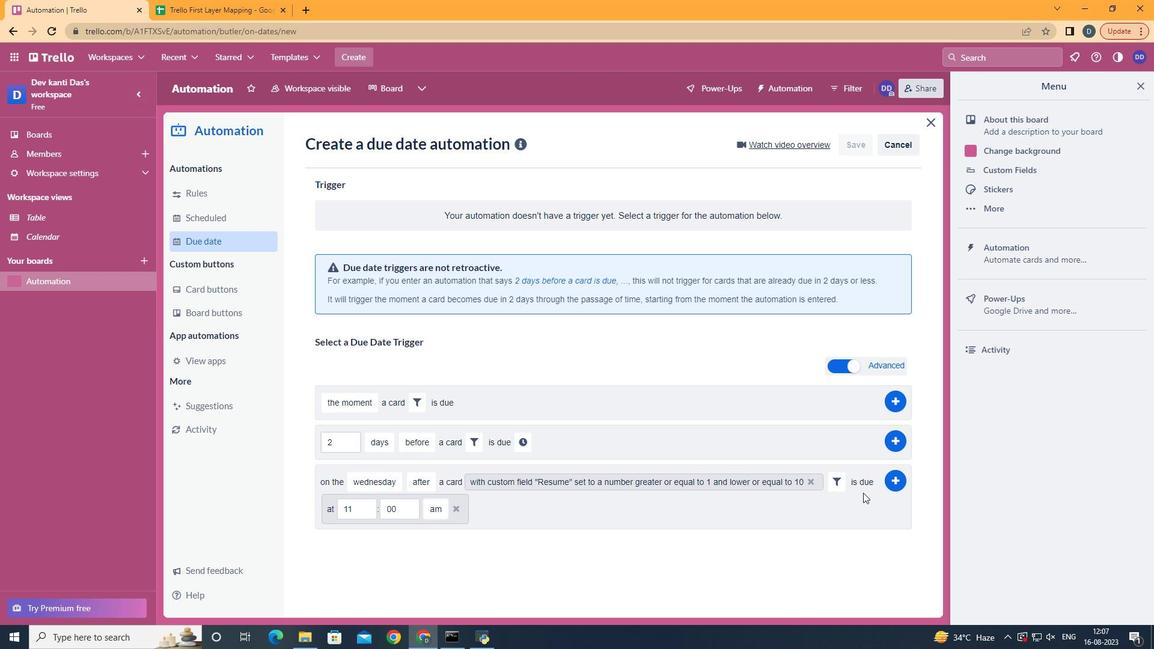 
Action: Mouse moved to (899, 481)
Screenshot: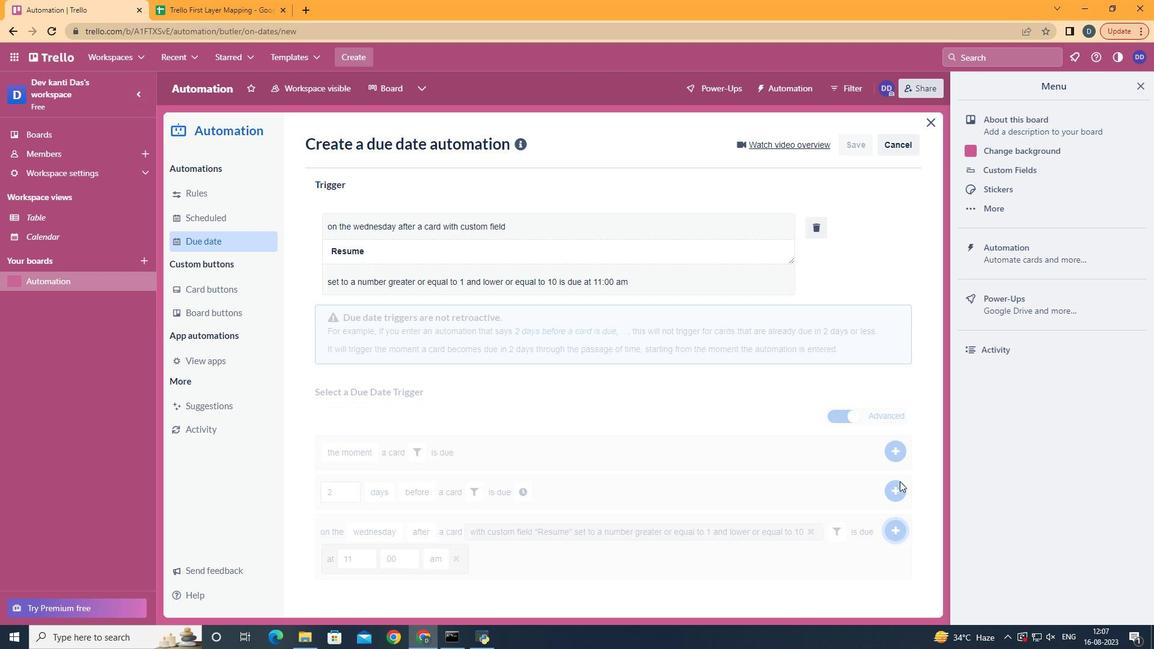 
Action: Mouse pressed left at (899, 481)
Screenshot: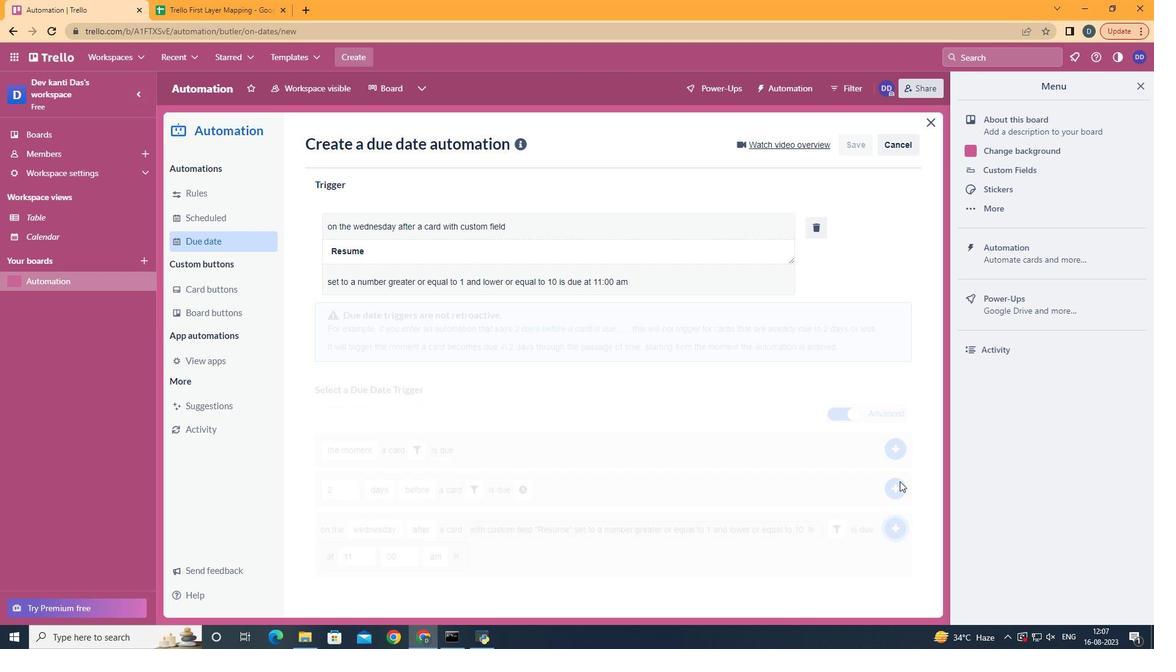 
